 Task: For heading Arial Rounded MT Bold with Underline.  font size for heading26,  'Change the font style of data to'Browallia New.  and font size to 18,  Change the alignment of both headline & data to Align middle & Align Text left.  In the sheet  ExpTracker analysisbook
Action: Mouse moved to (130, 126)
Screenshot: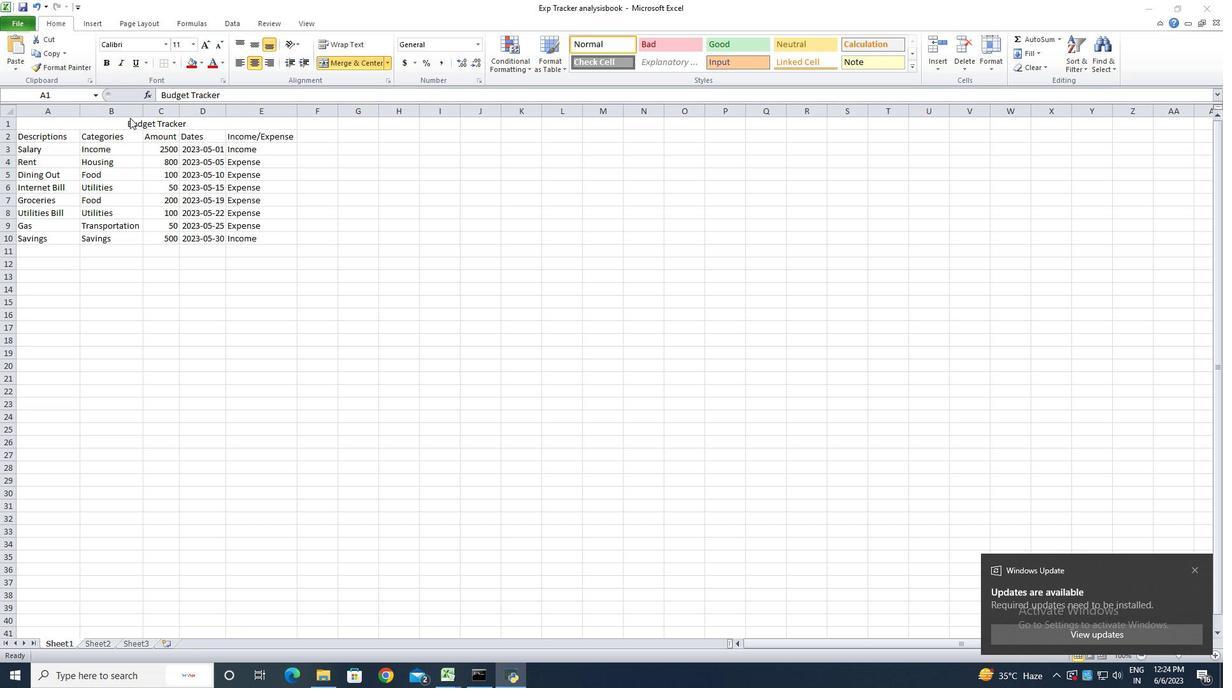 
Action: Mouse pressed left at (130, 126)
Screenshot: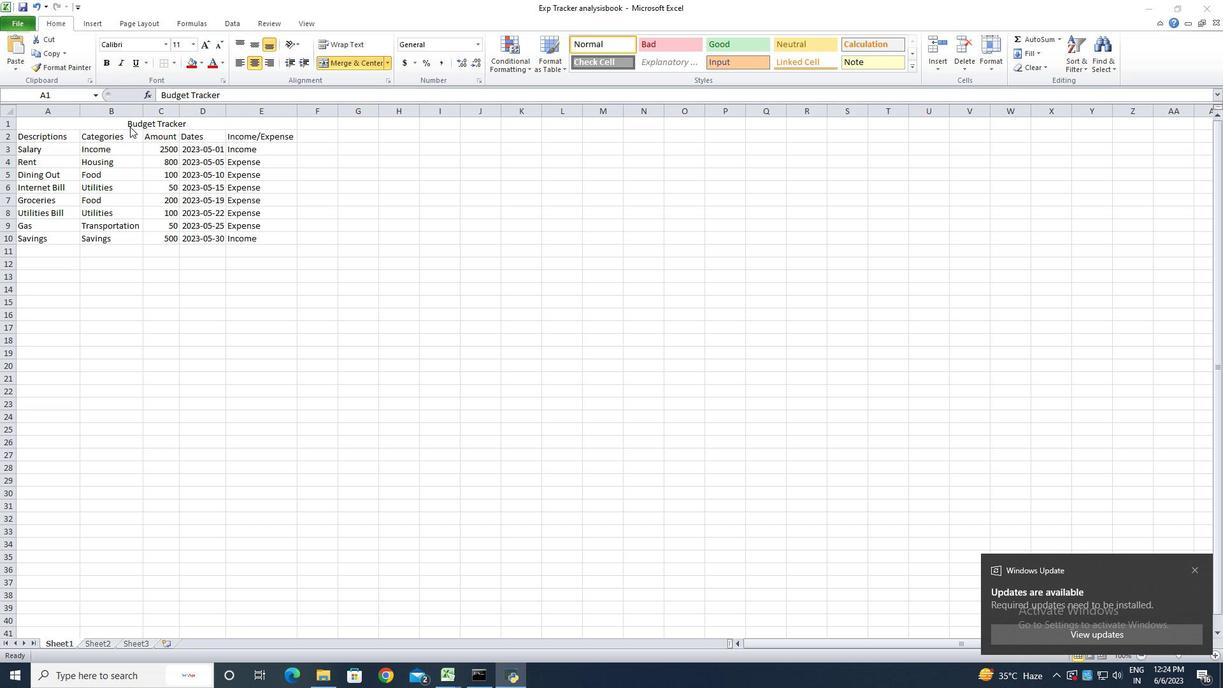 
Action: Mouse moved to (165, 42)
Screenshot: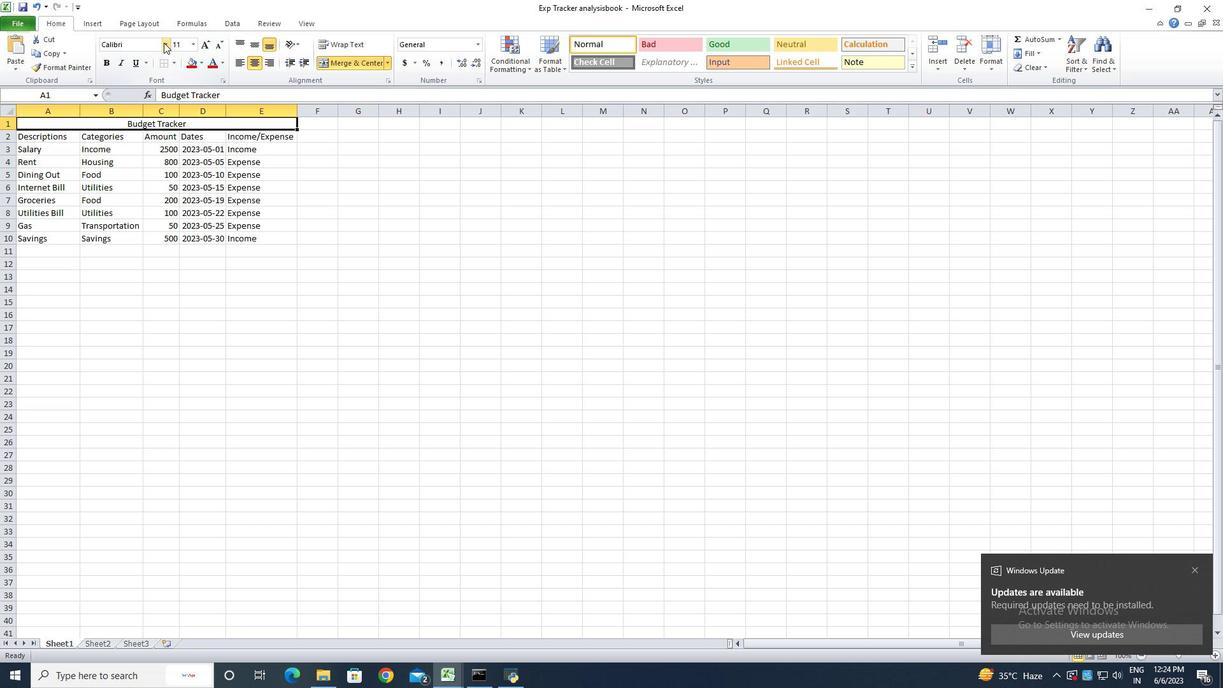 
Action: Mouse pressed left at (165, 42)
Screenshot: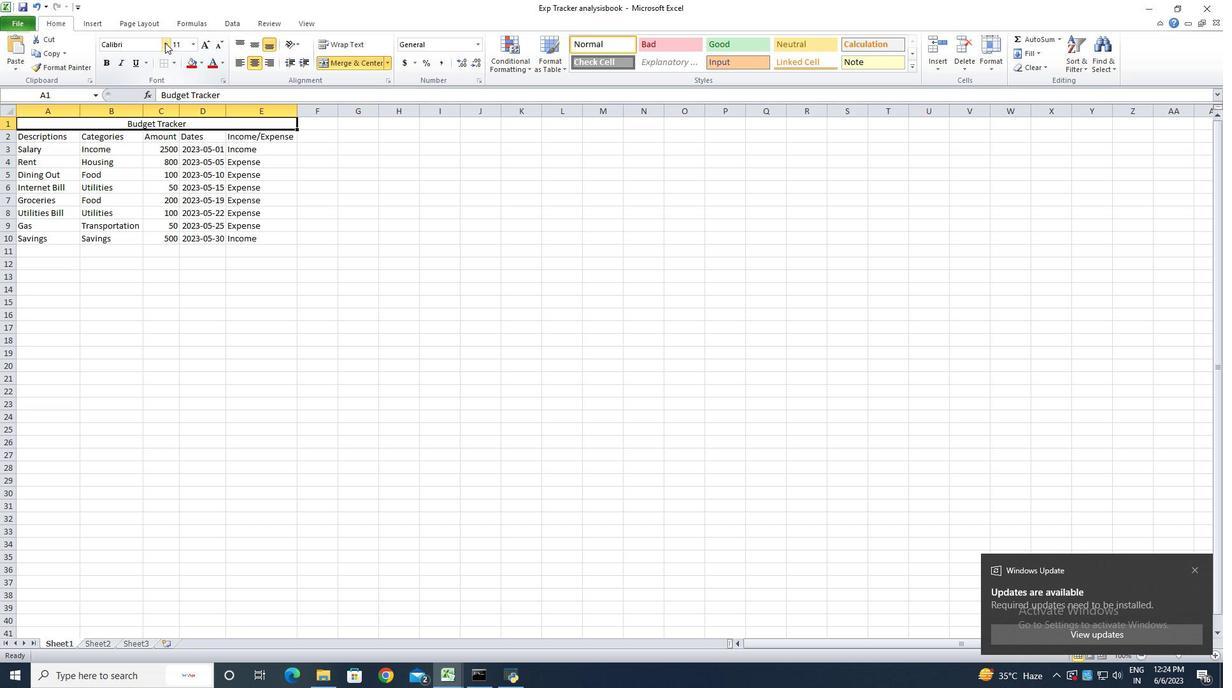 
Action: Mouse moved to (184, 189)
Screenshot: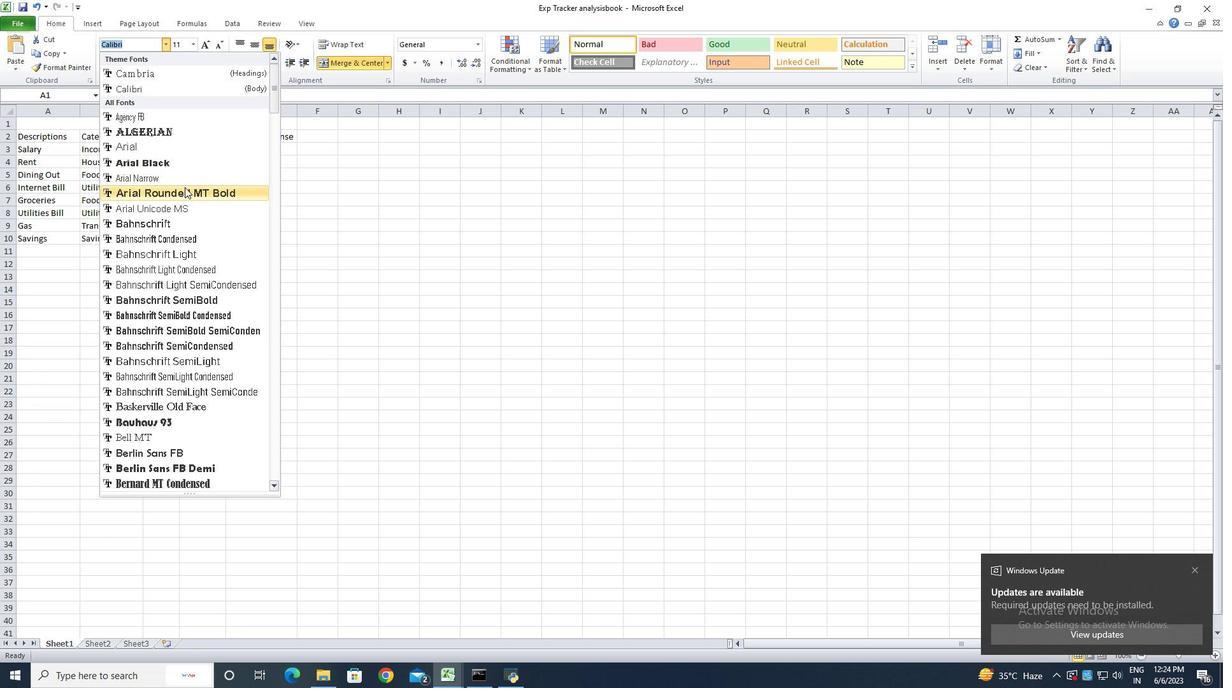 
Action: Mouse pressed left at (184, 189)
Screenshot: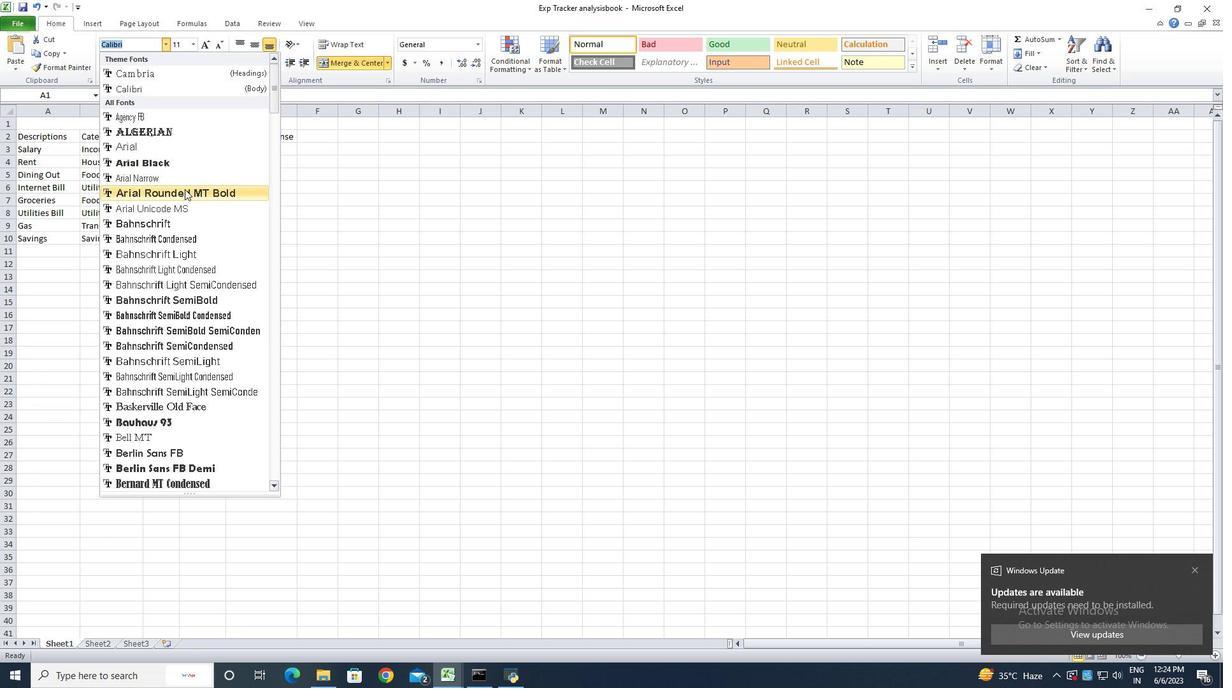 
Action: Mouse moved to (138, 65)
Screenshot: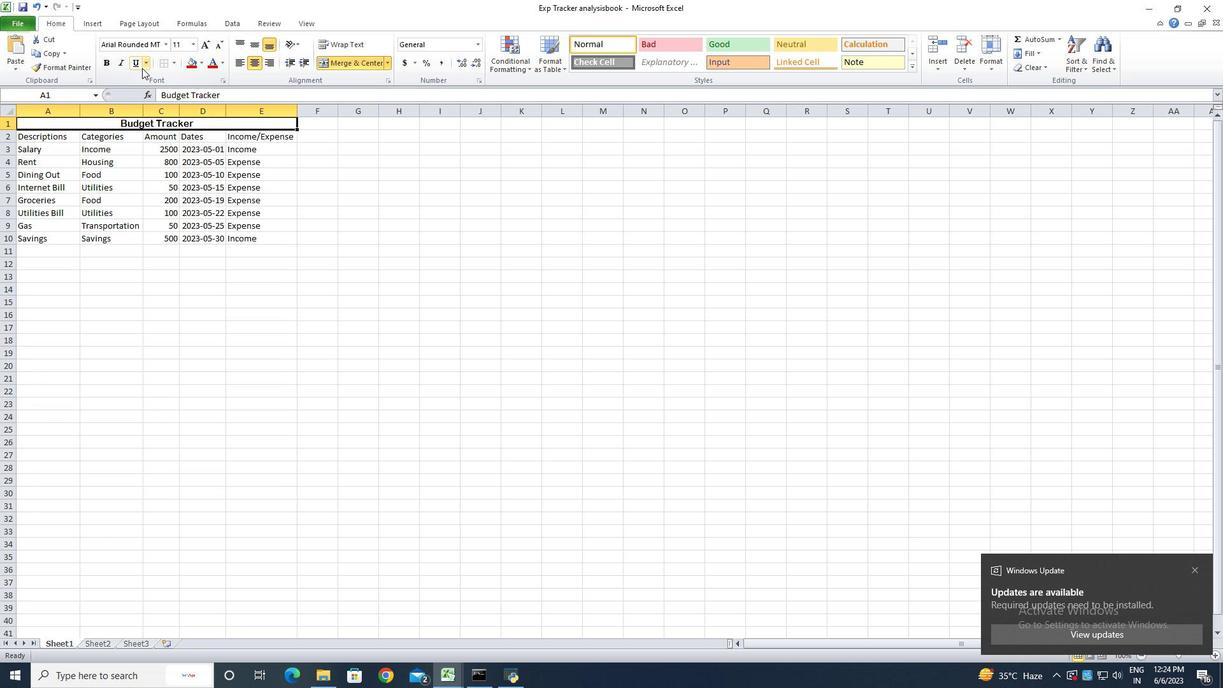 
Action: Mouse pressed left at (138, 65)
Screenshot: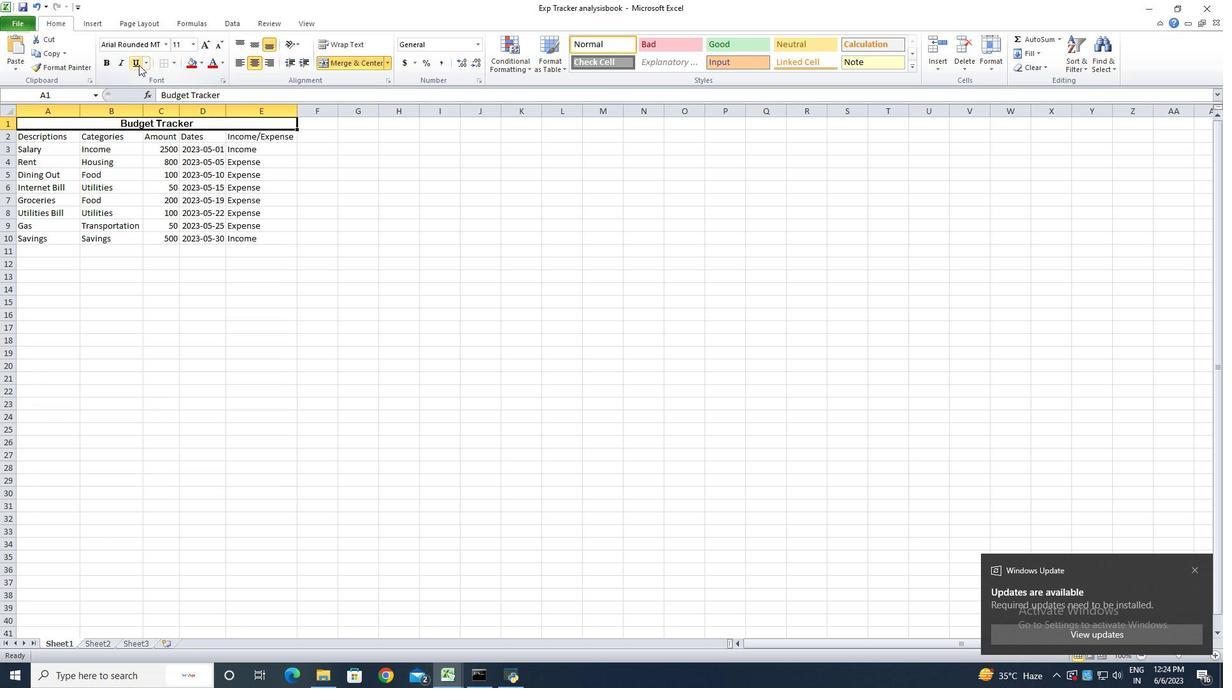 
Action: Mouse moved to (208, 46)
Screenshot: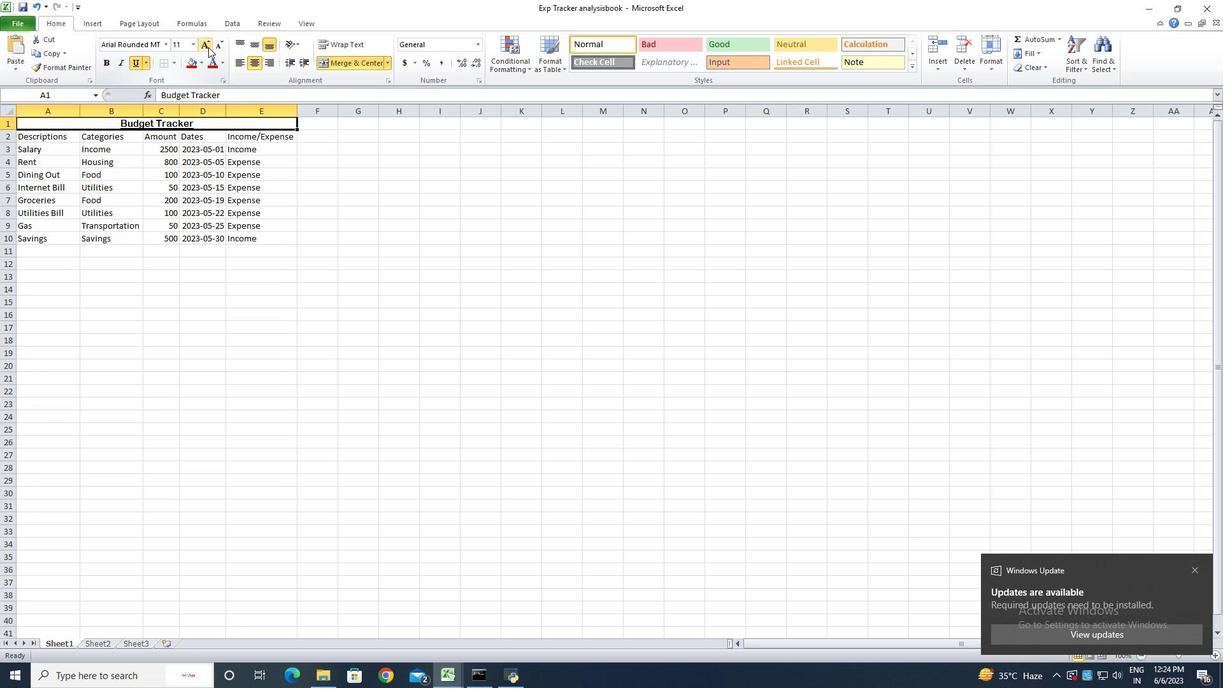 
Action: Mouse pressed left at (208, 46)
Screenshot: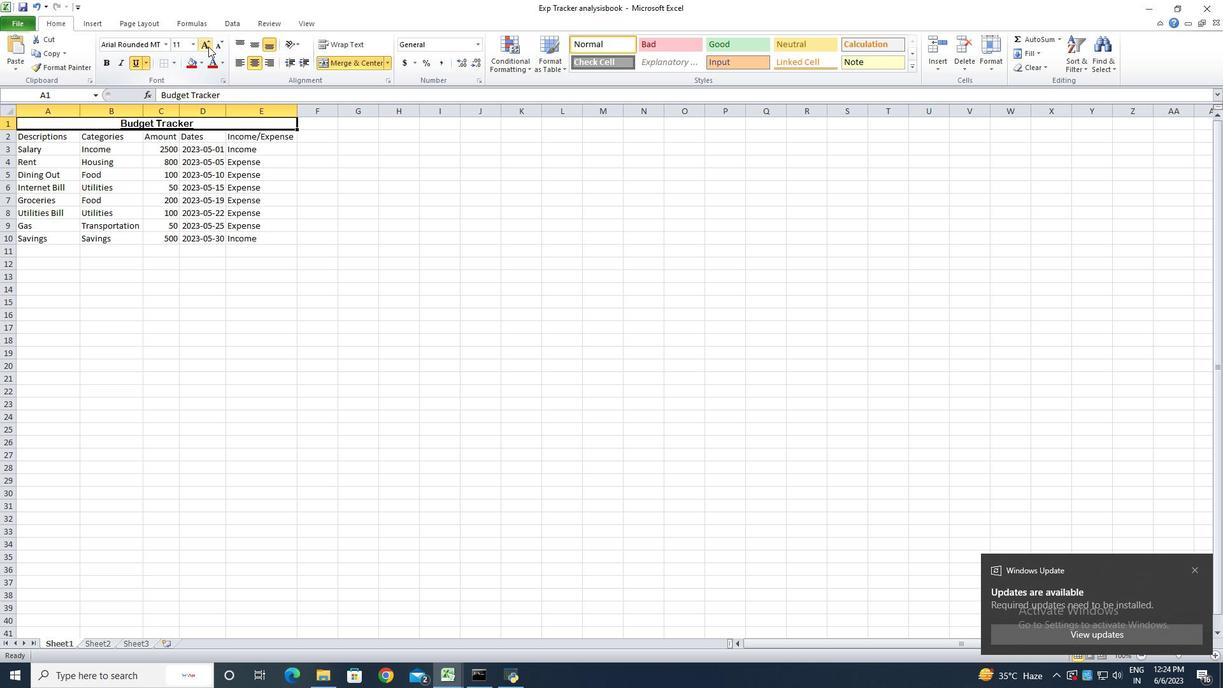 
Action: Mouse pressed left at (208, 46)
Screenshot: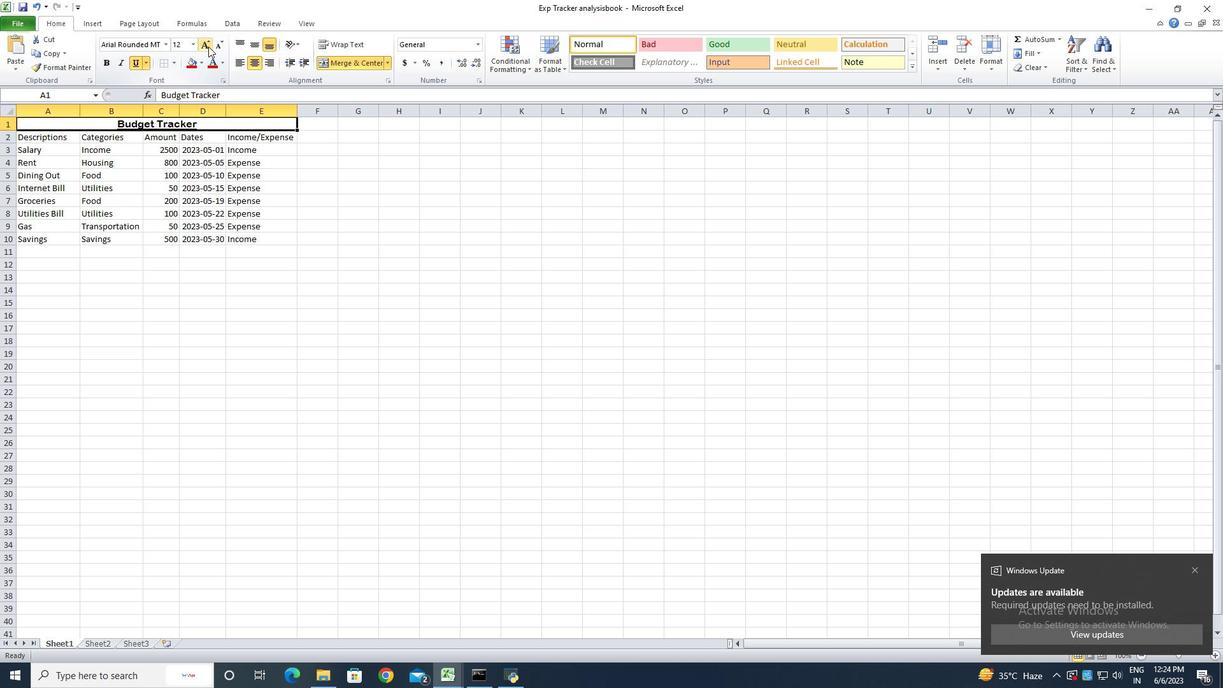 
Action: Mouse pressed left at (208, 46)
Screenshot: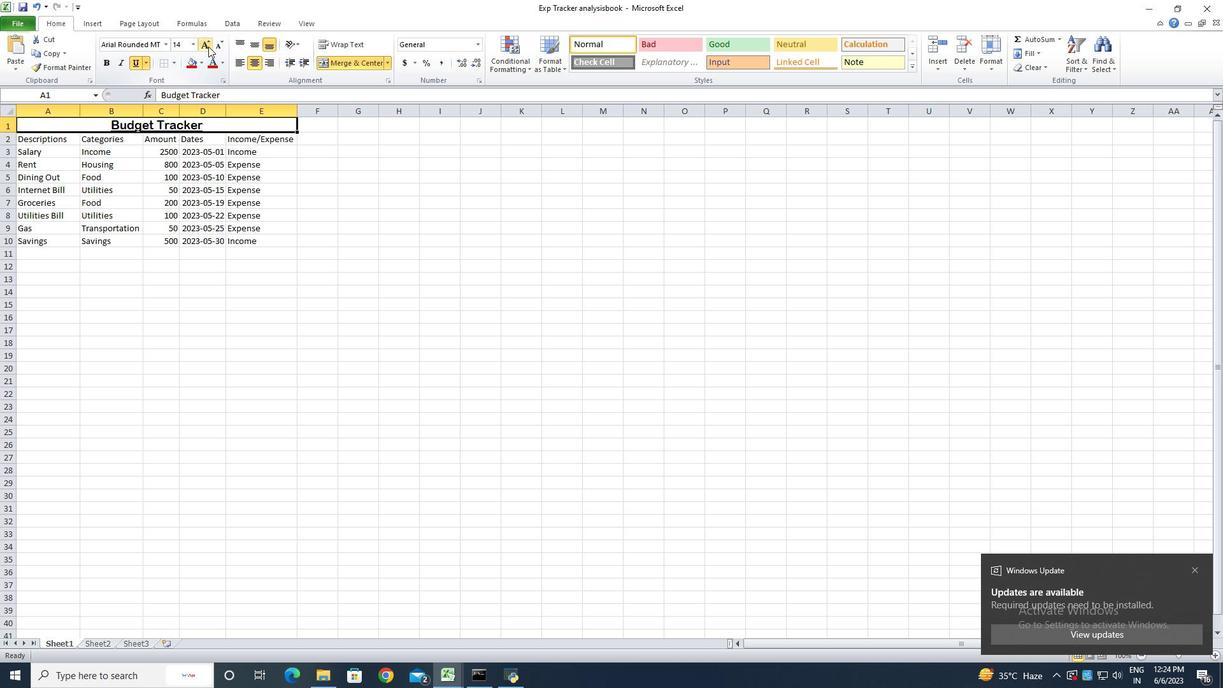 
Action: Mouse pressed left at (208, 46)
Screenshot: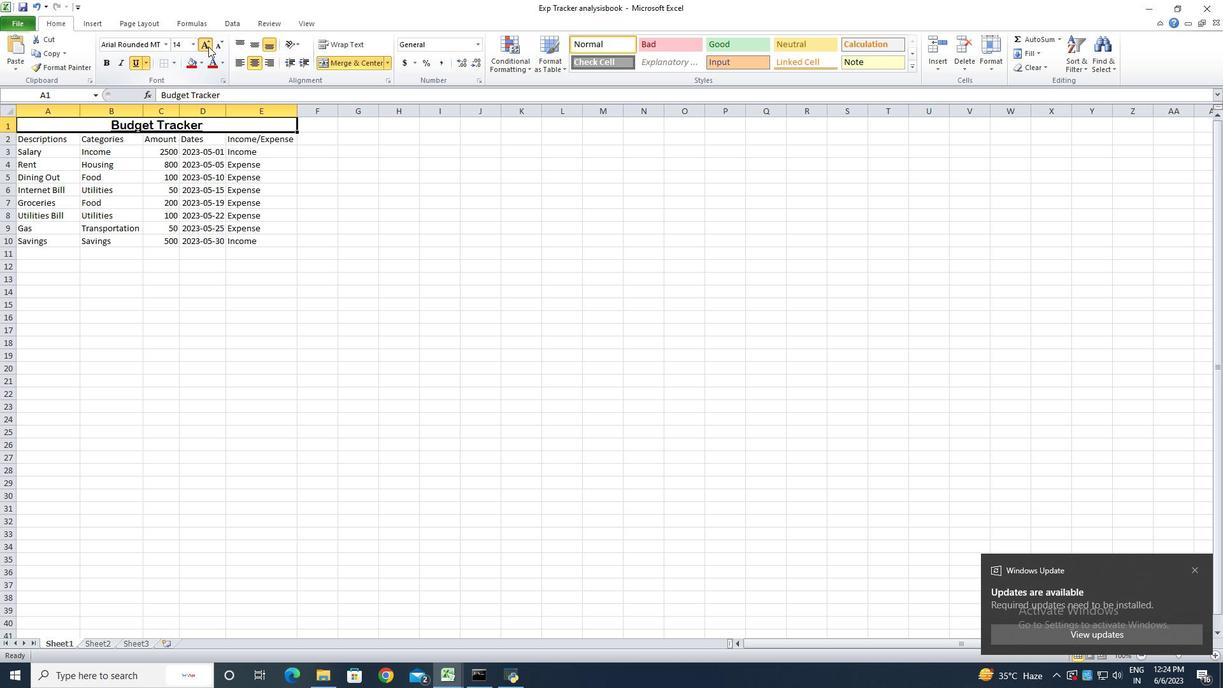 
Action: Mouse pressed left at (208, 46)
Screenshot: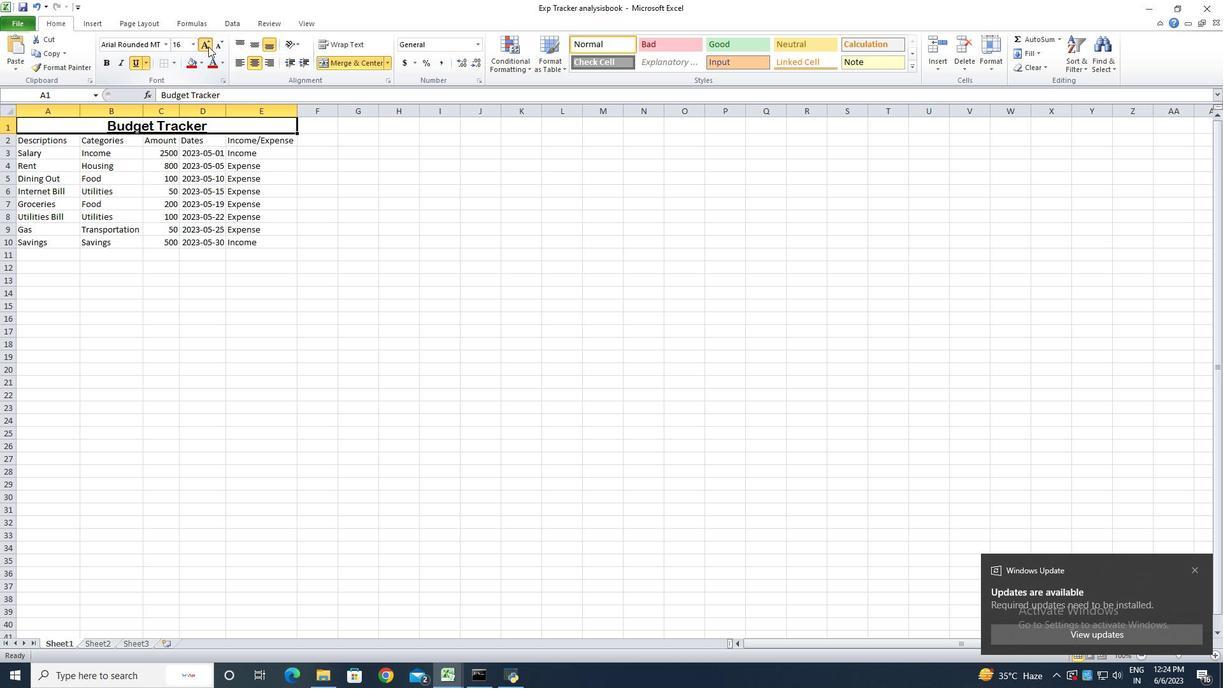 
Action: Mouse pressed left at (208, 46)
Screenshot: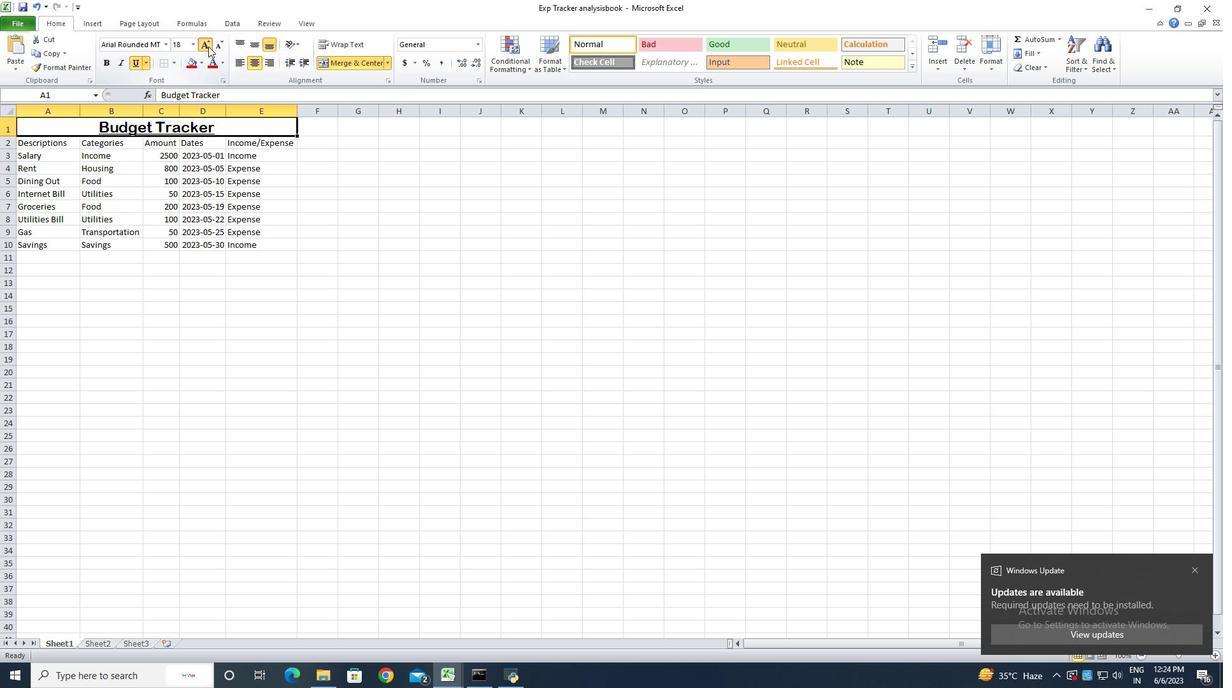 
Action: Mouse pressed left at (208, 46)
Screenshot: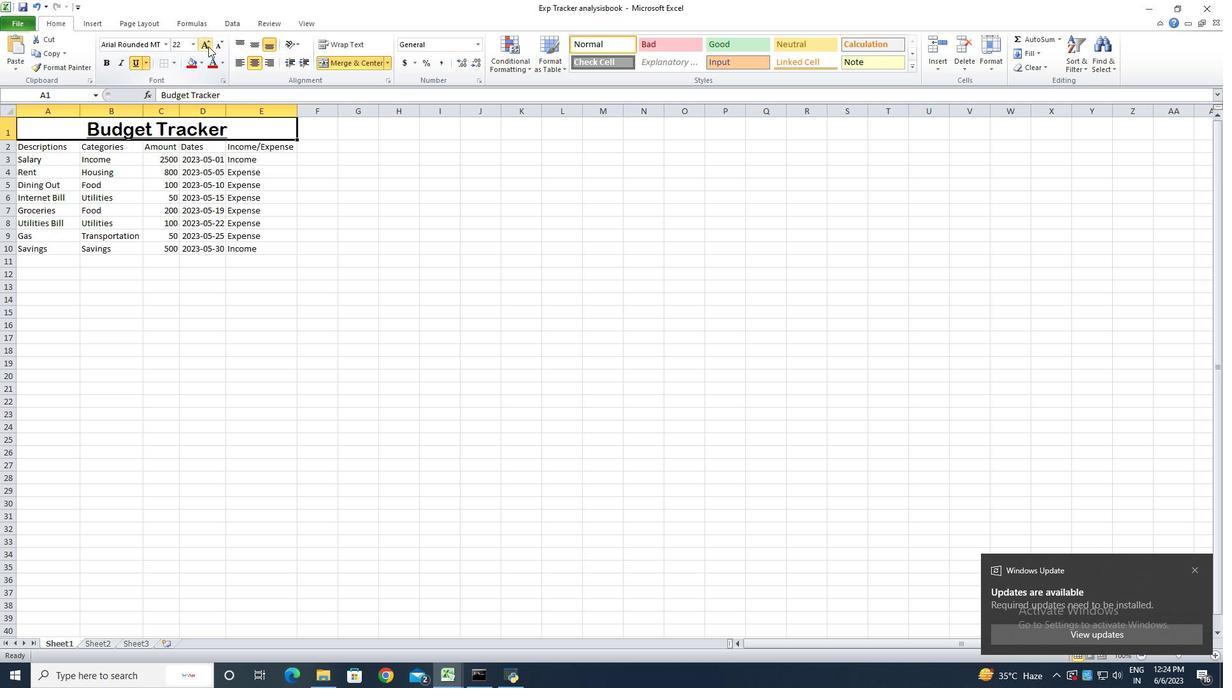 
Action: Mouse pressed left at (208, 46)
Screenshot: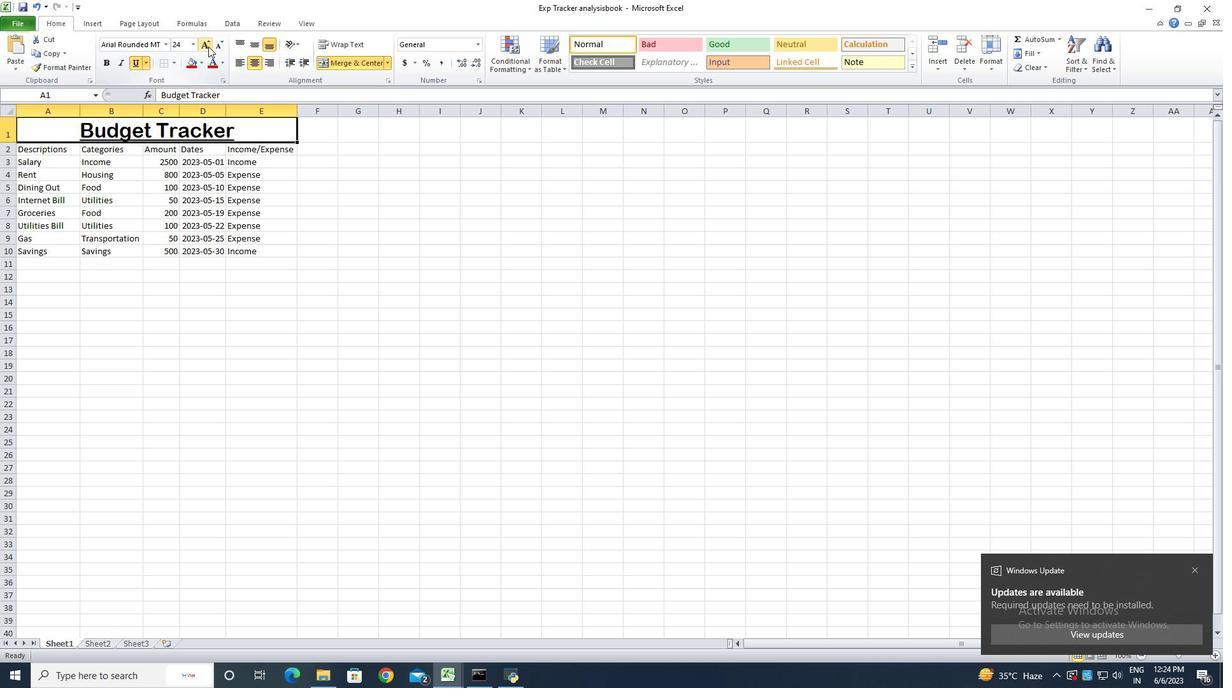 
Action: Mouse moved to (45, 152)
Screenshot: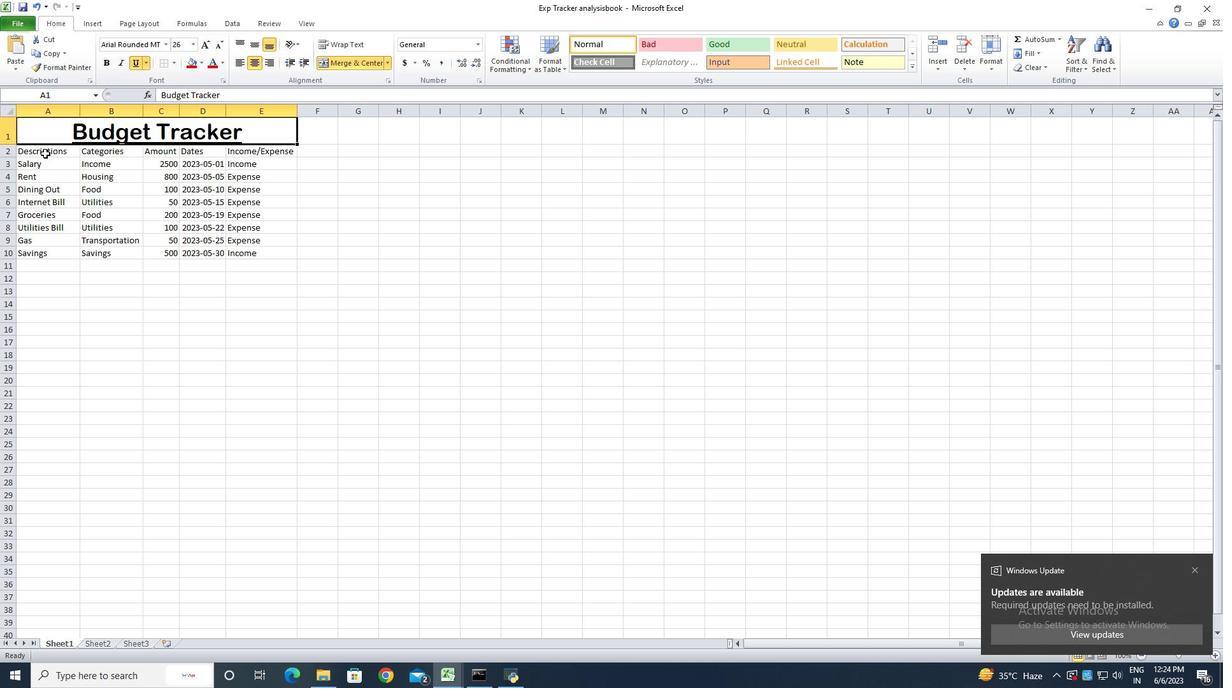 
Action: Mouse pressed left at (45, 152)
Screenshot: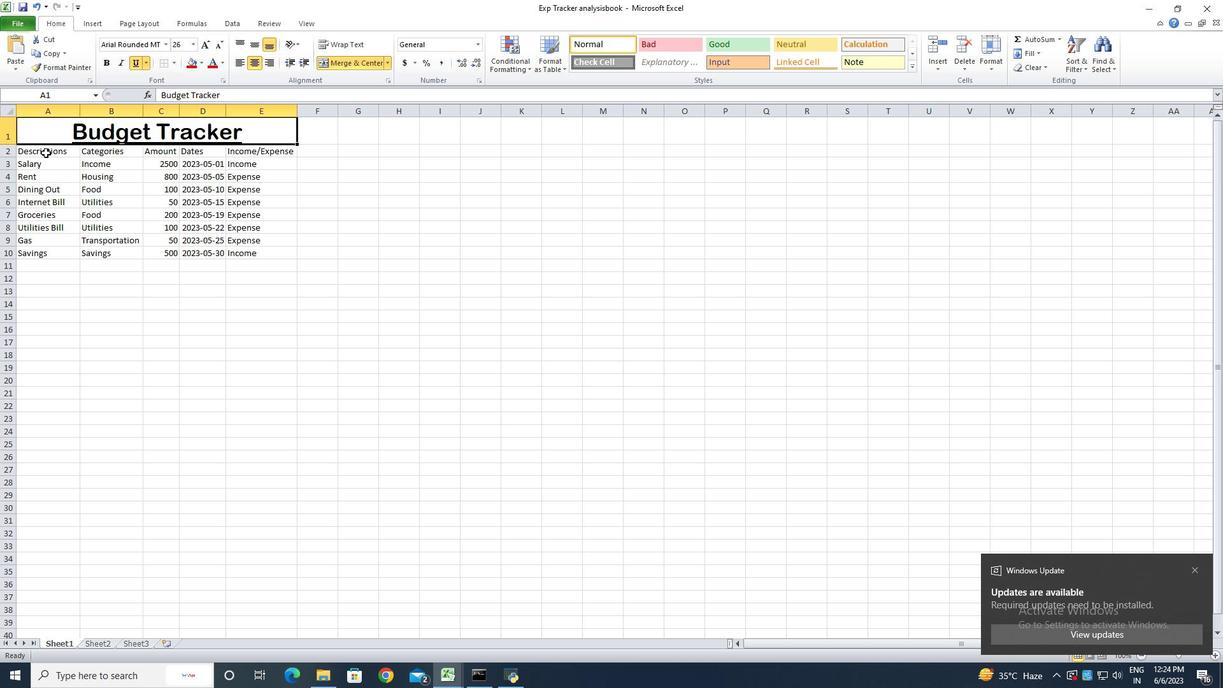 
Action: Mouse moved to (165, 45)
Screenshot: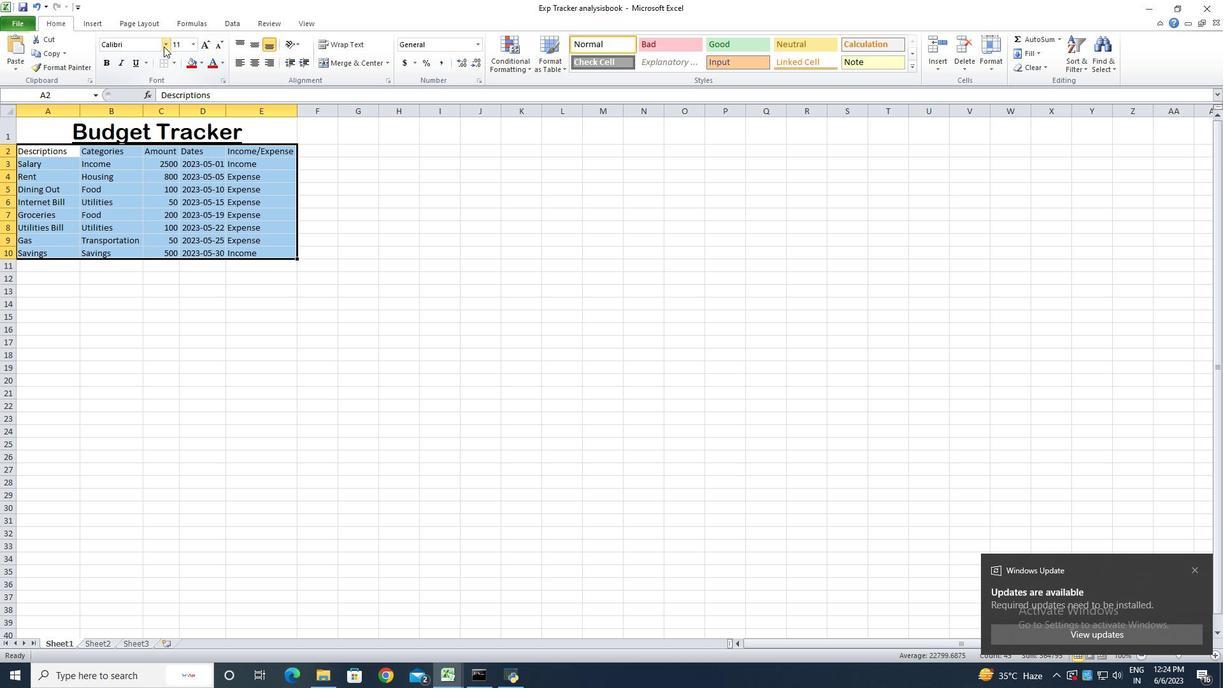 
Action: Mouse pressed left at (165, 45)
Screenshot: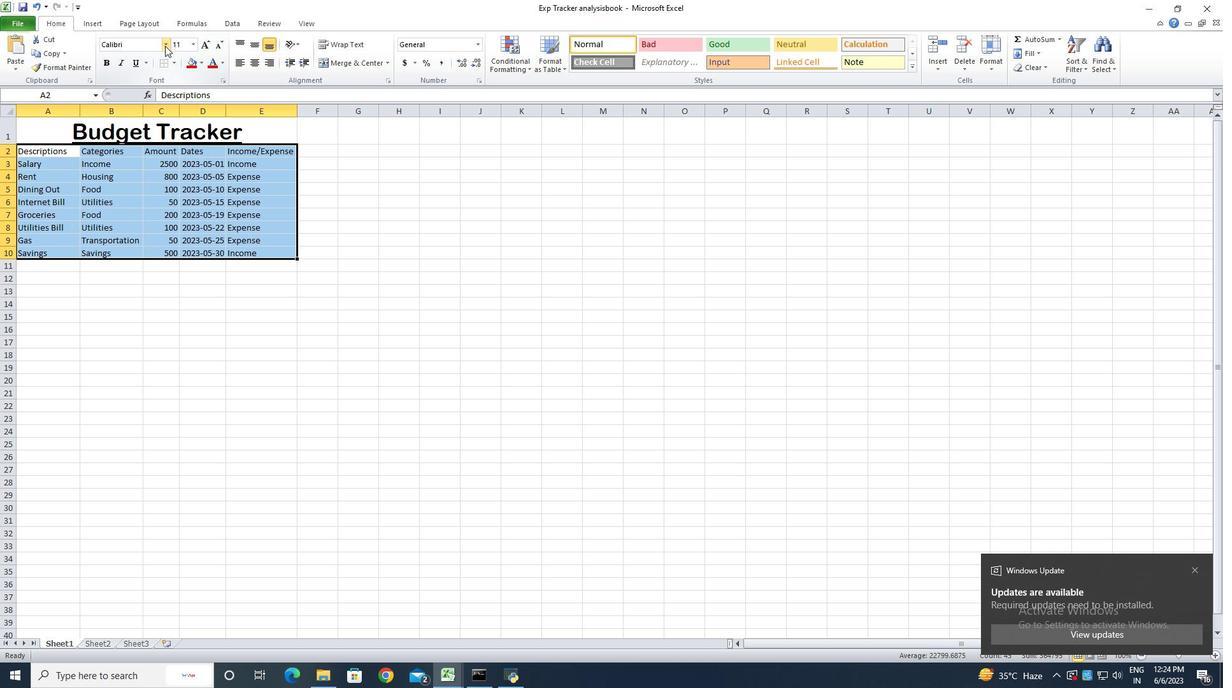 
Action: Key pressed <Key.shift>Browallia<Key.space><Key.shift><Key.shift><Key.shift><Key.shift><Key.shift>New<Key.enter>
Screenshot: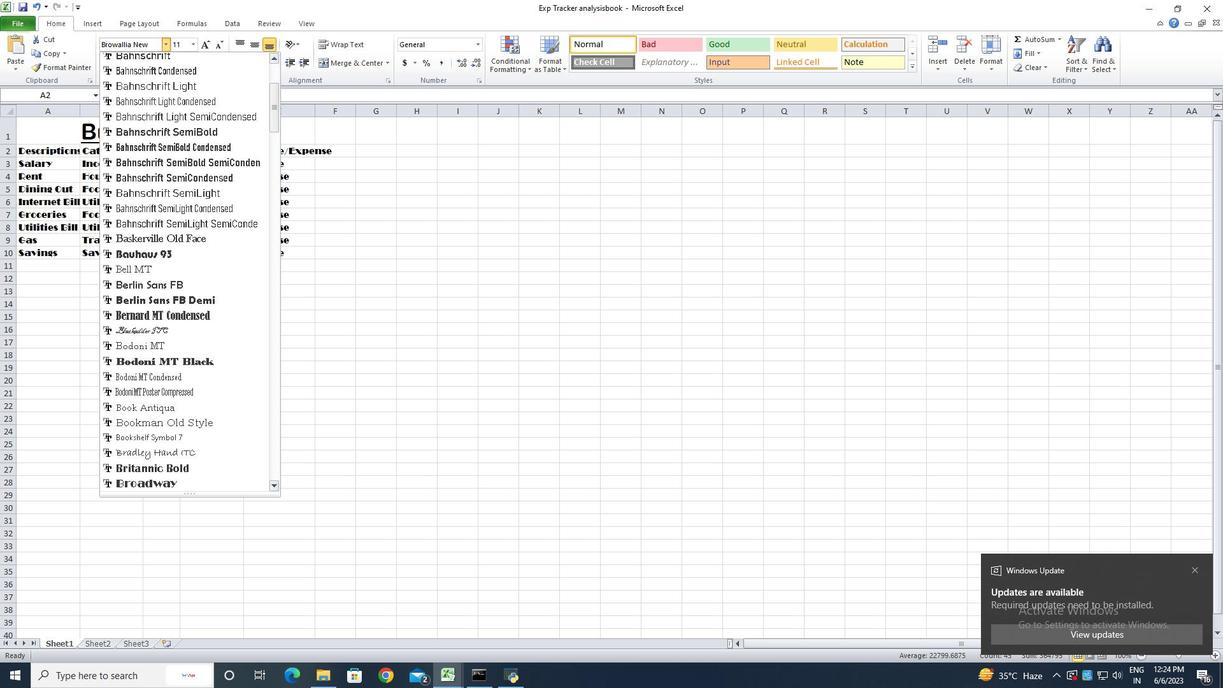 
Action: Mouse moved to (205, 43)
Screenshot: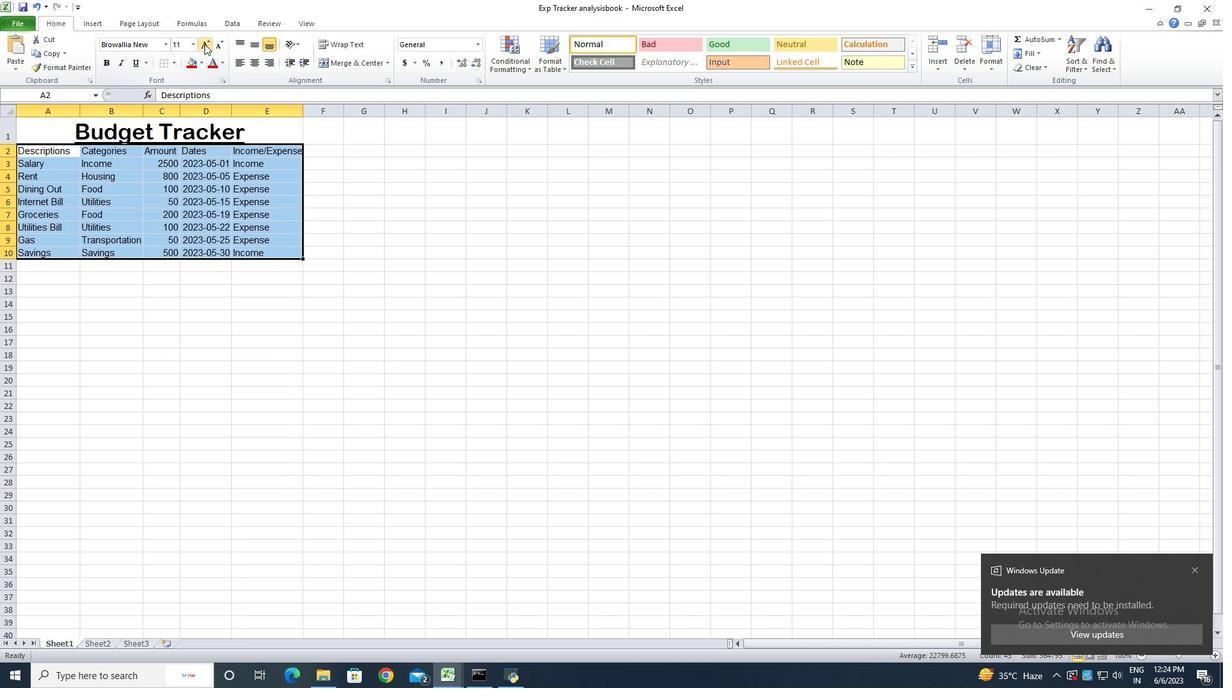 
Action: Mouse pressed left at (205, 43)
Screenshot: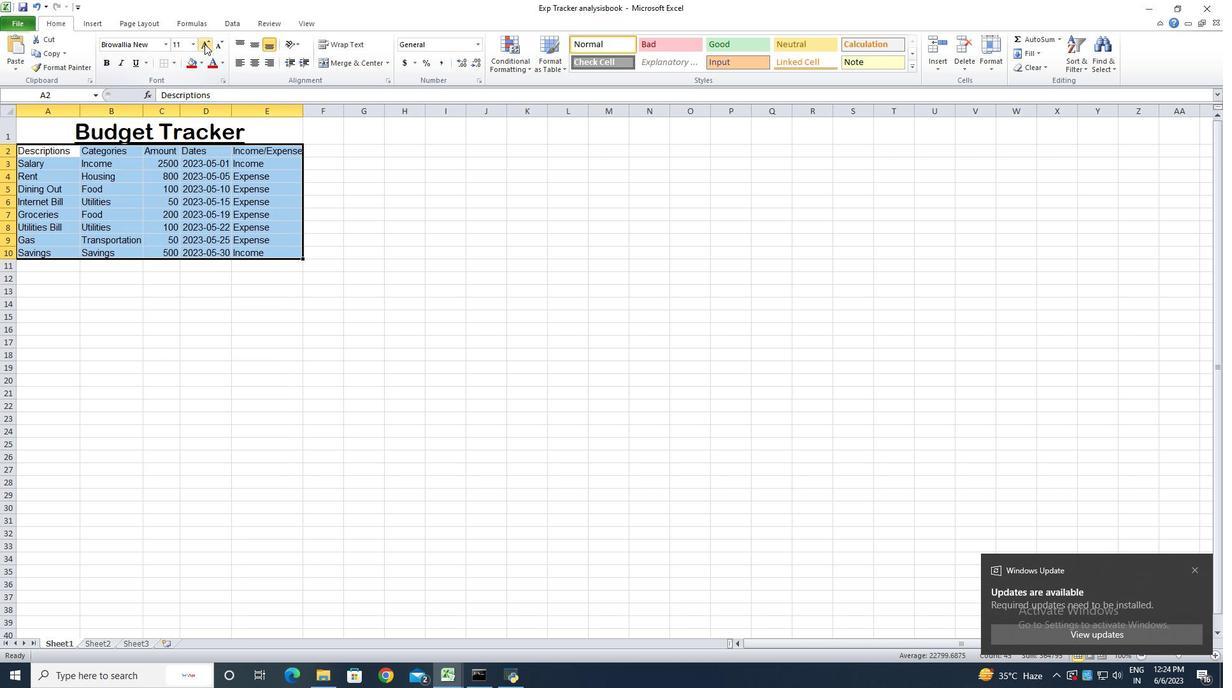 
Action: Mouse pressed left at (205, 43)
Screenshot: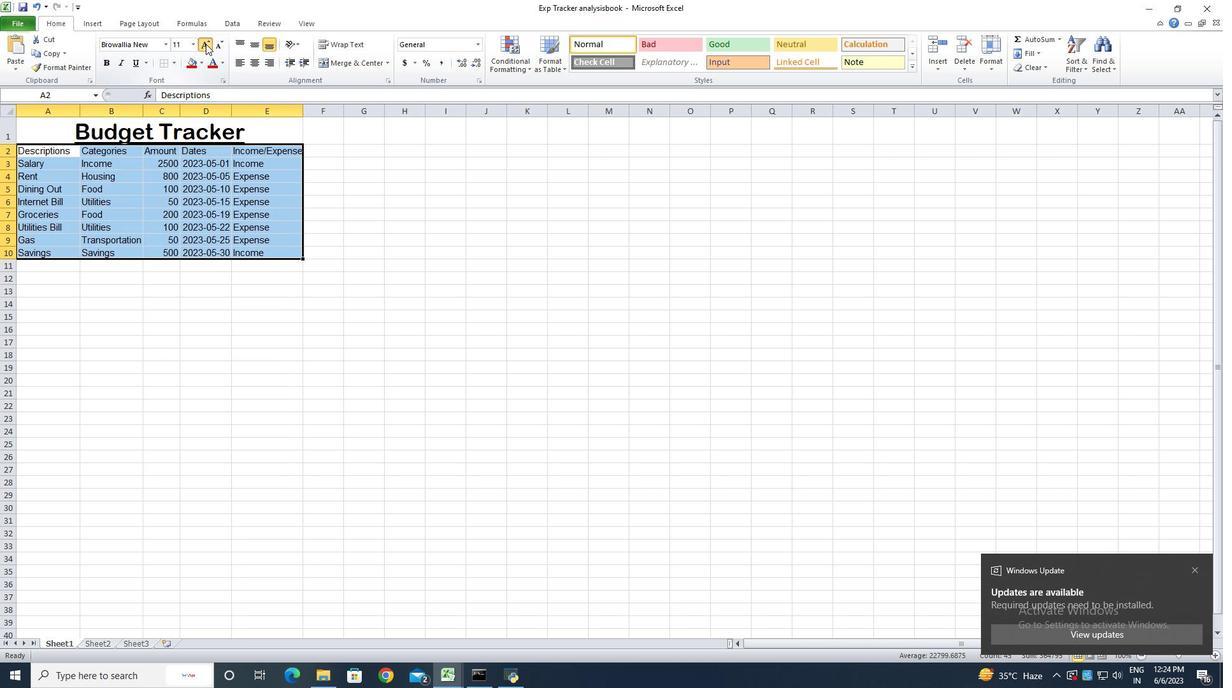
Action: Mouse pressed left at (205, 43)
Screenshot: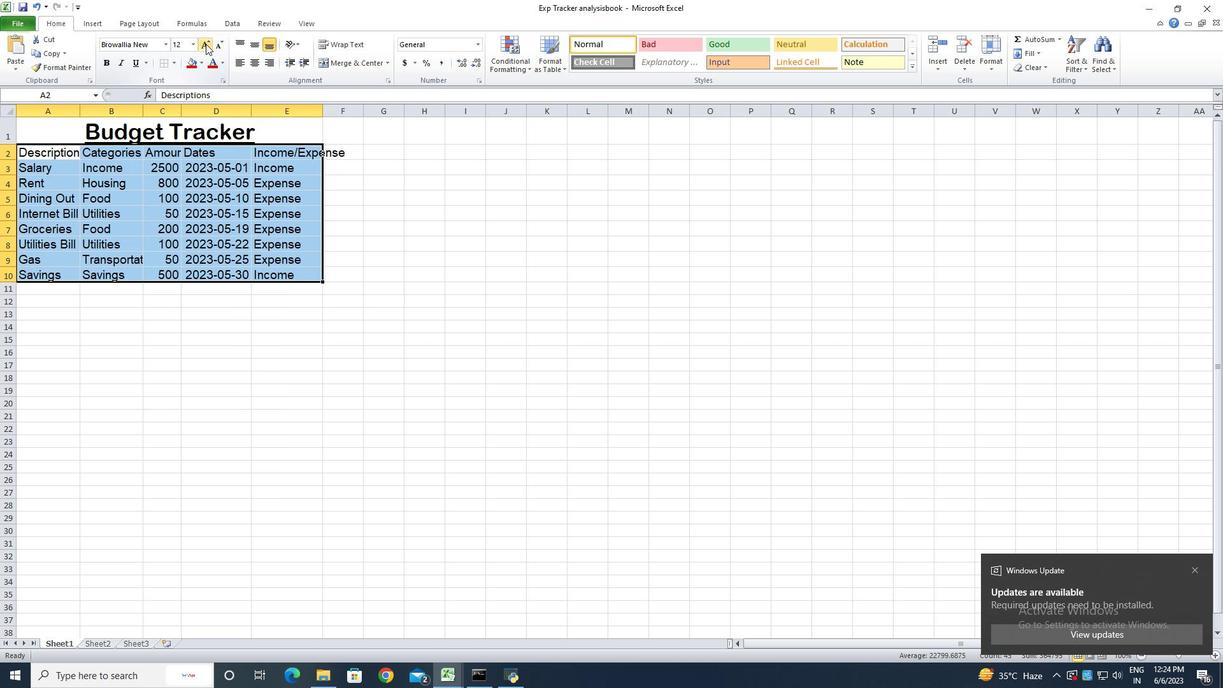 
Action: Mouse pressed left at (205, 43)
Screenshot: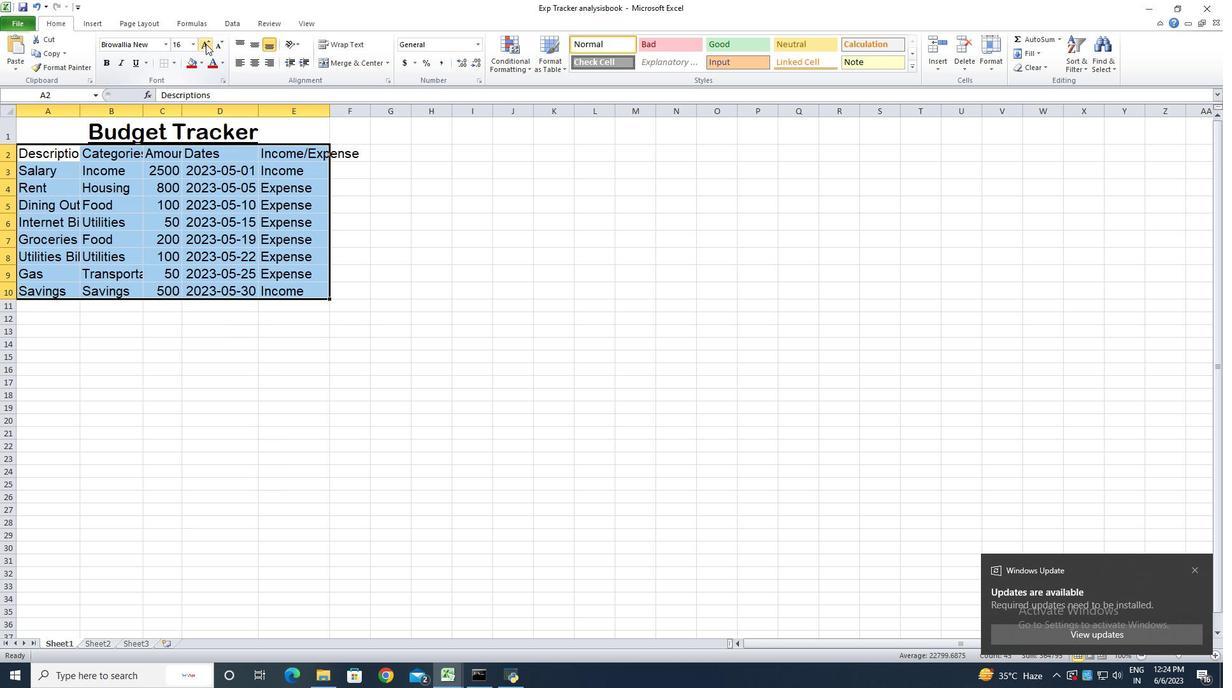 
Action: Mouse moved to (159, 341)
Screenshot: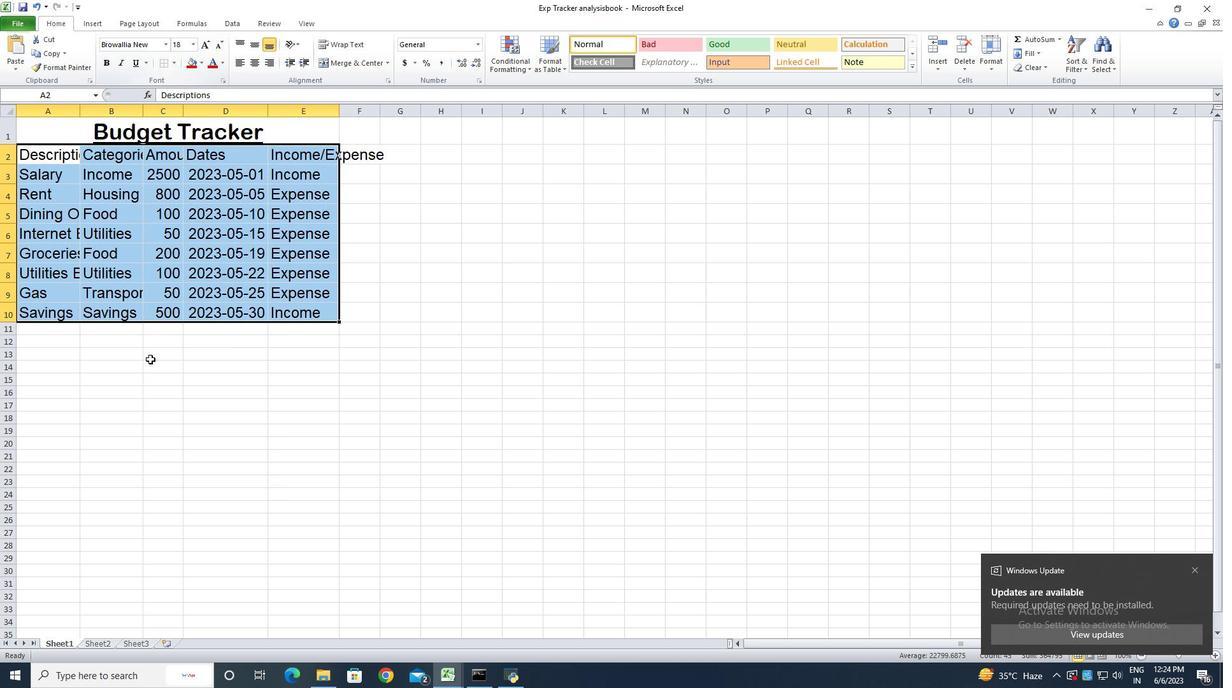 
Action: Mouse pressed left at (159, 341)
Screenshot: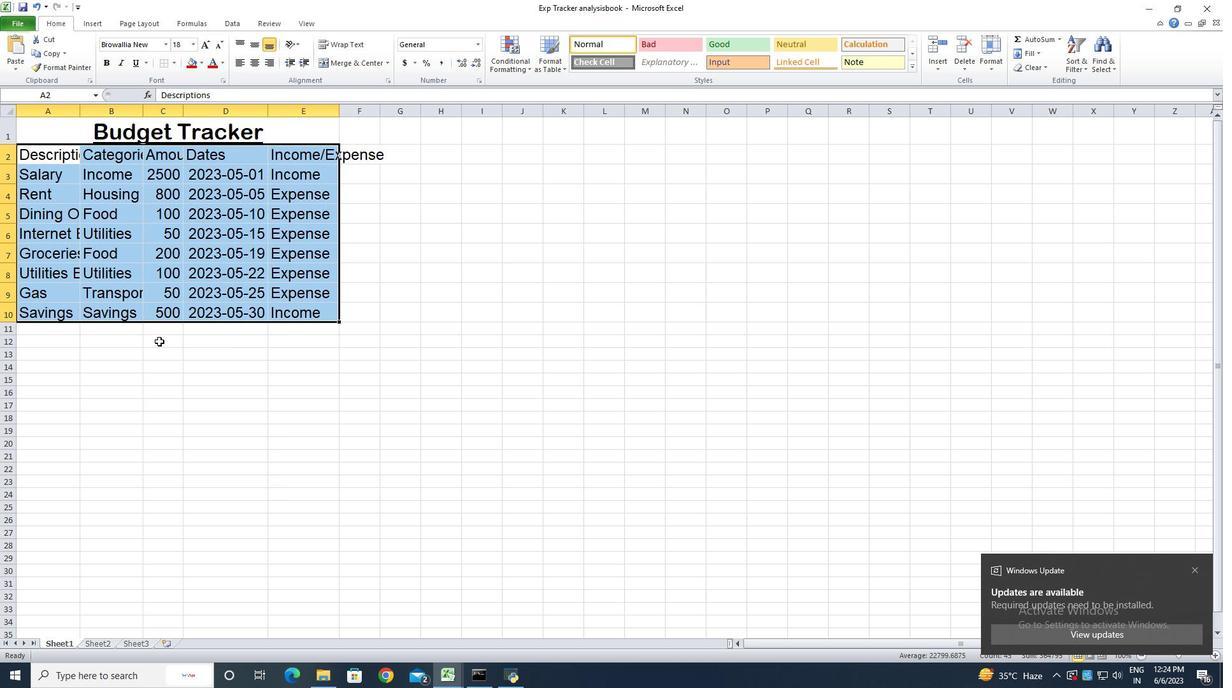 
Action: Mouse moved to (79, 114)
Screenshot: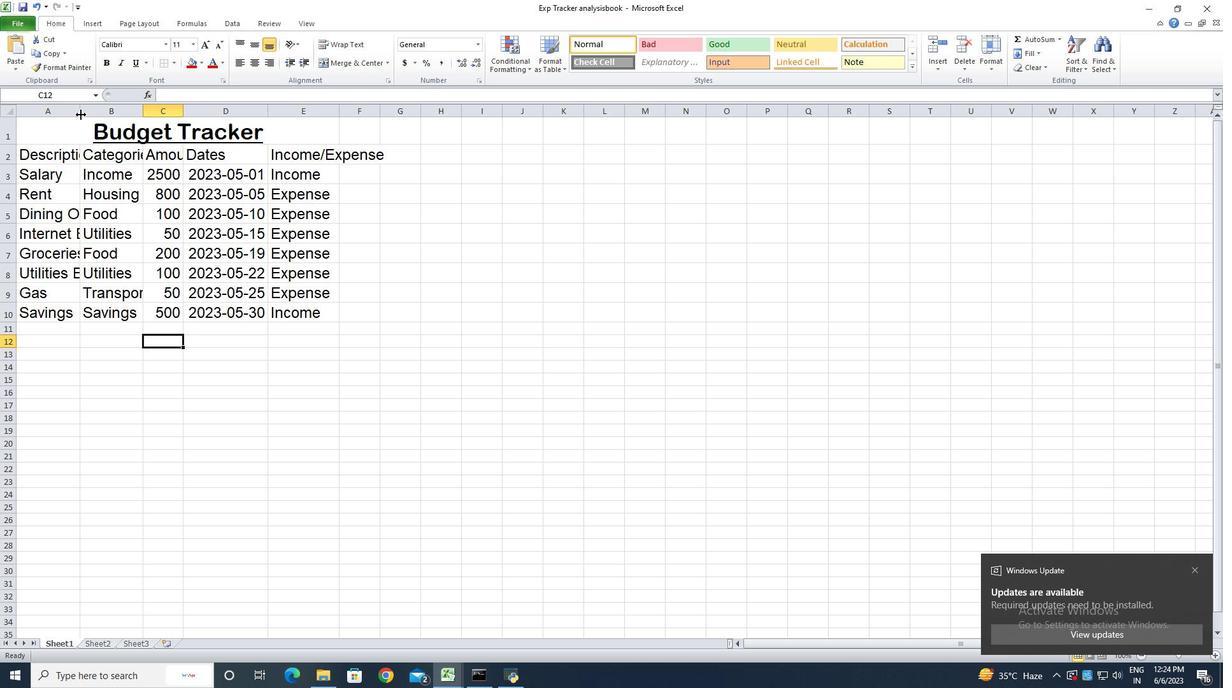 
Action: Mouse pressed left at (79, 114)
Screenshot: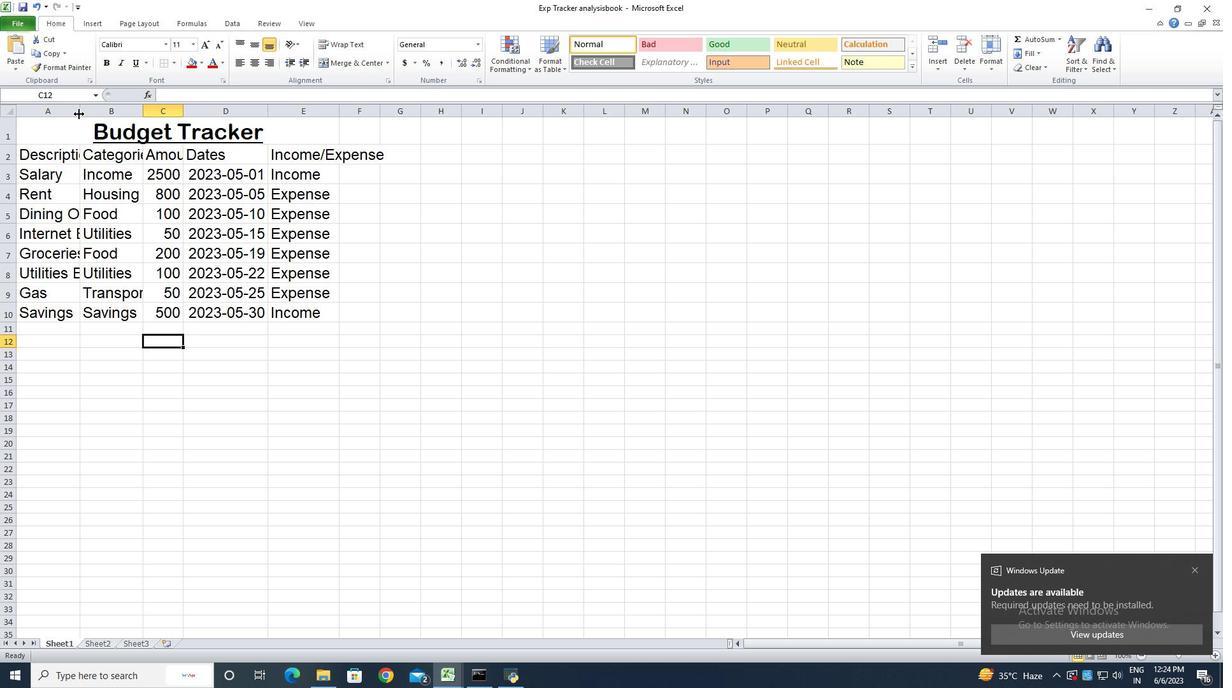 
Action: Mouse pressed left at (79, 114)
Screenshot: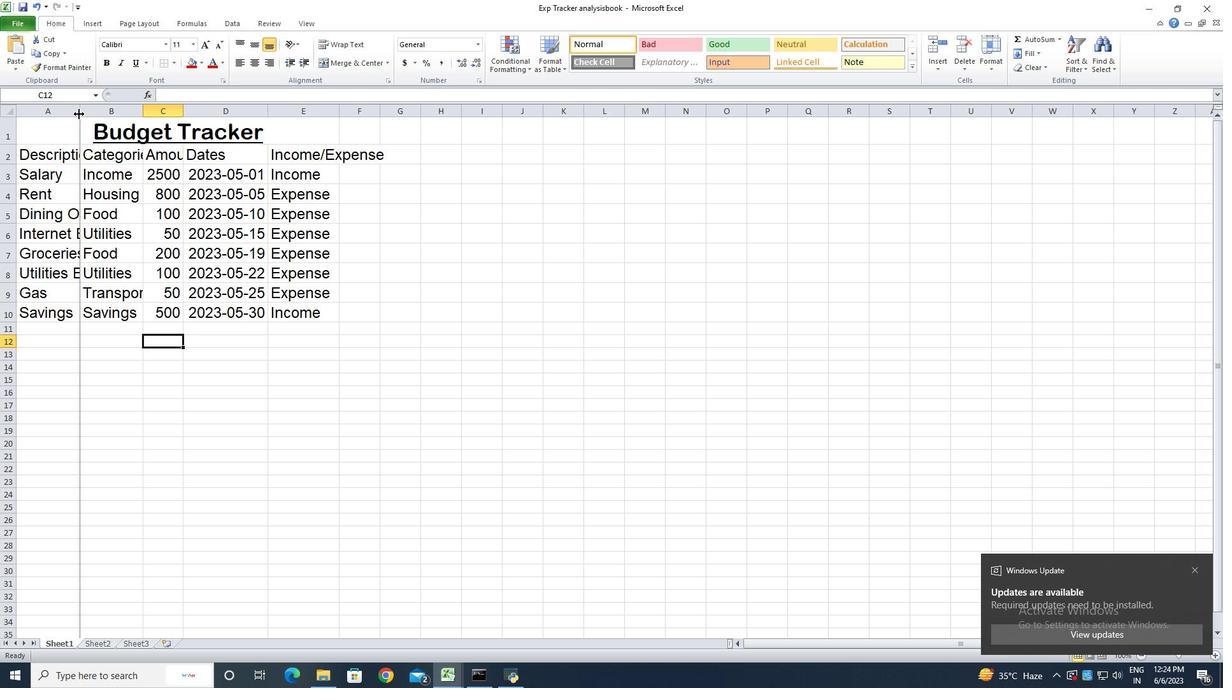 
Action: Mouse moved to (172, 114)
Screenshot: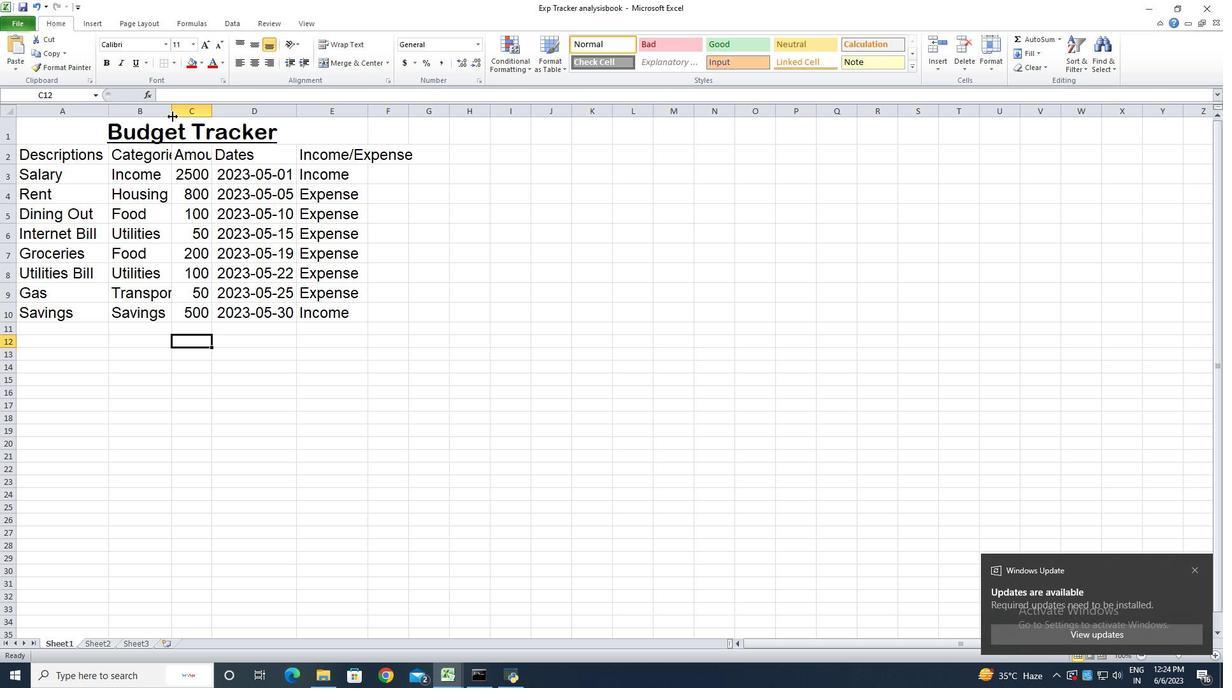 
Action: Mouse pressed left at (172, 114)
Screenshot: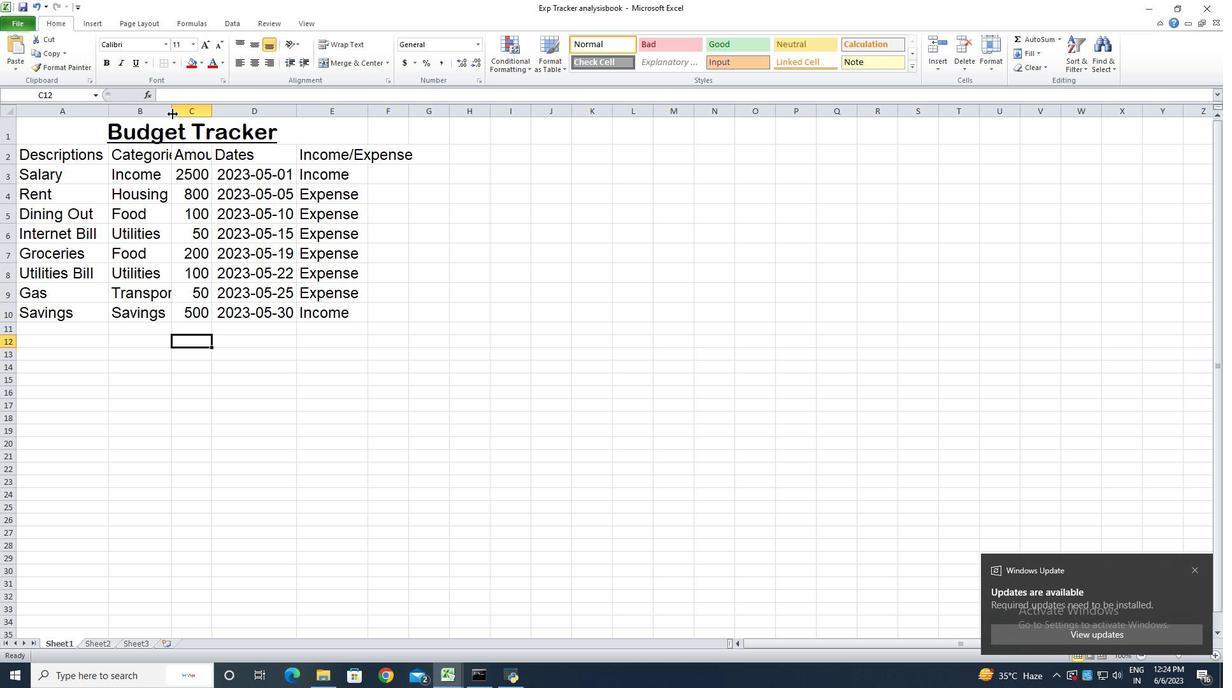 
Action: Mouse pressed left at (172, 114)
Screenshot: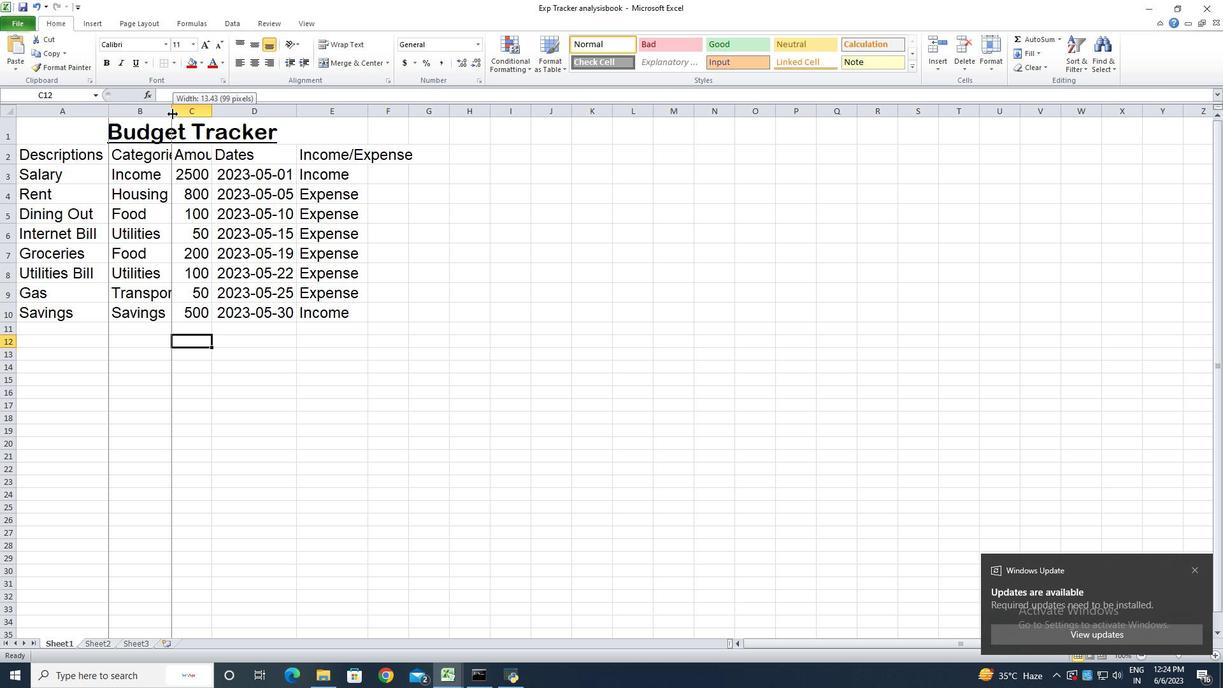 
Action: Mouse moved to (258, 113)
Screenshot: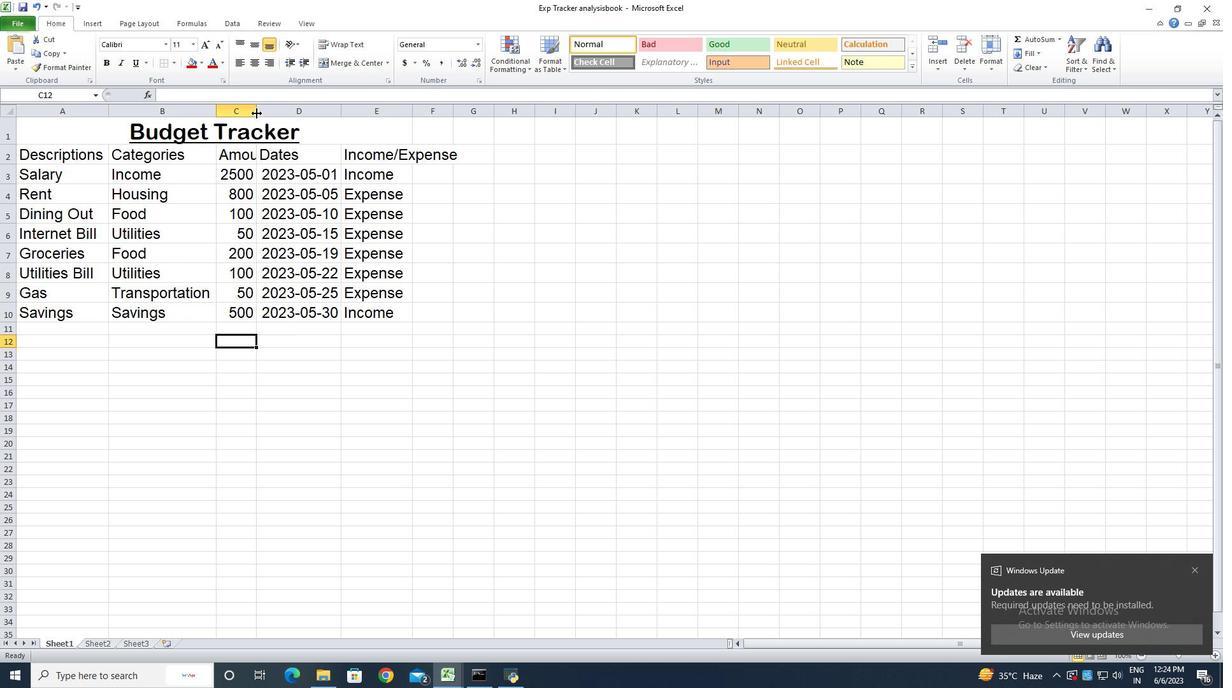 
Action: Mouse pressed left at (258, 113)
Screenshot: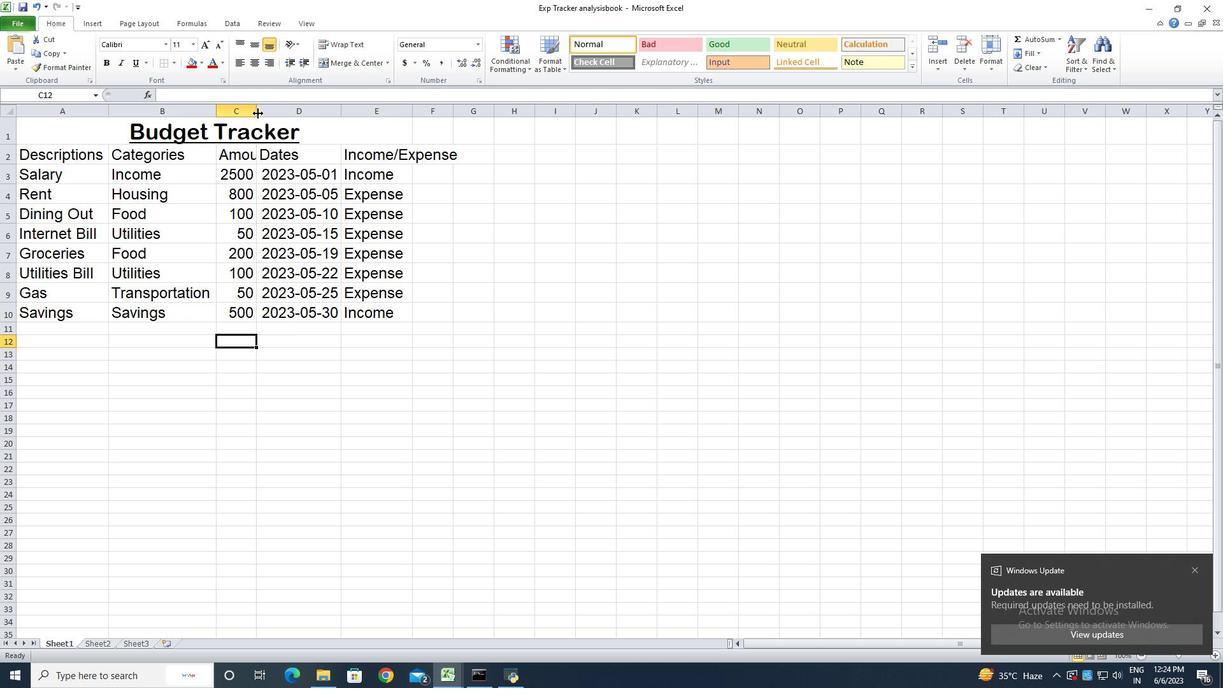 
Action: Mouse pressed left at (258, 113)
Screenshot: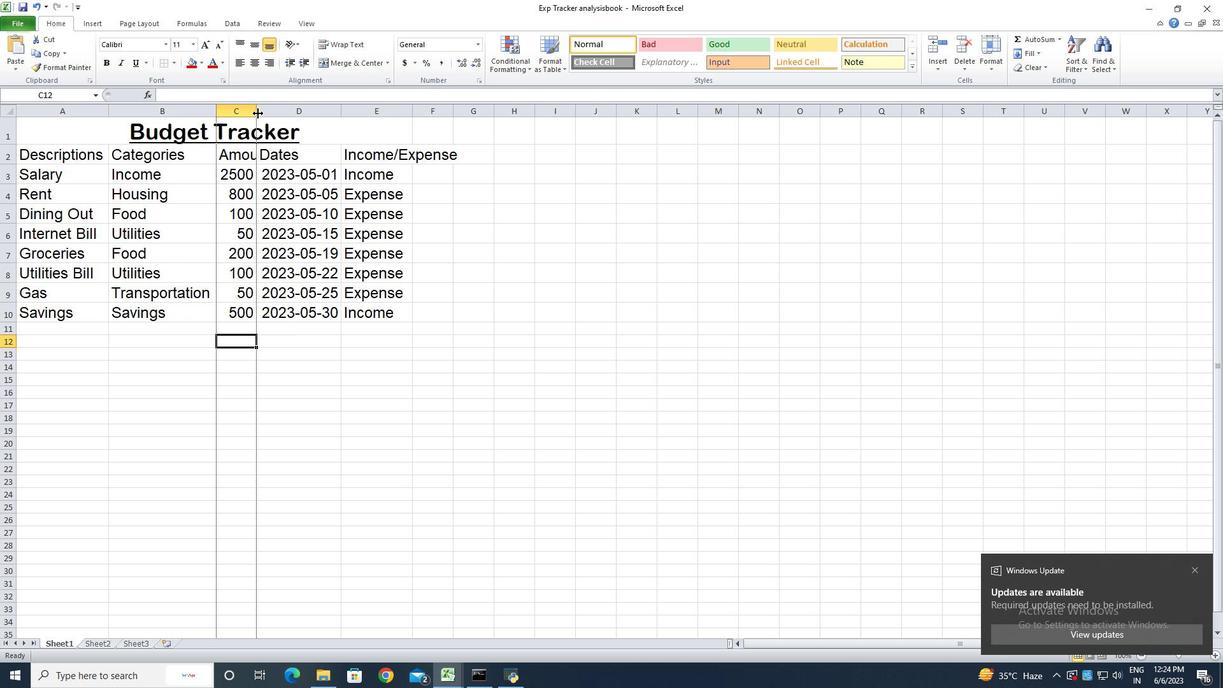 
Action: Mouse moved to (363, 111)
Screenshot: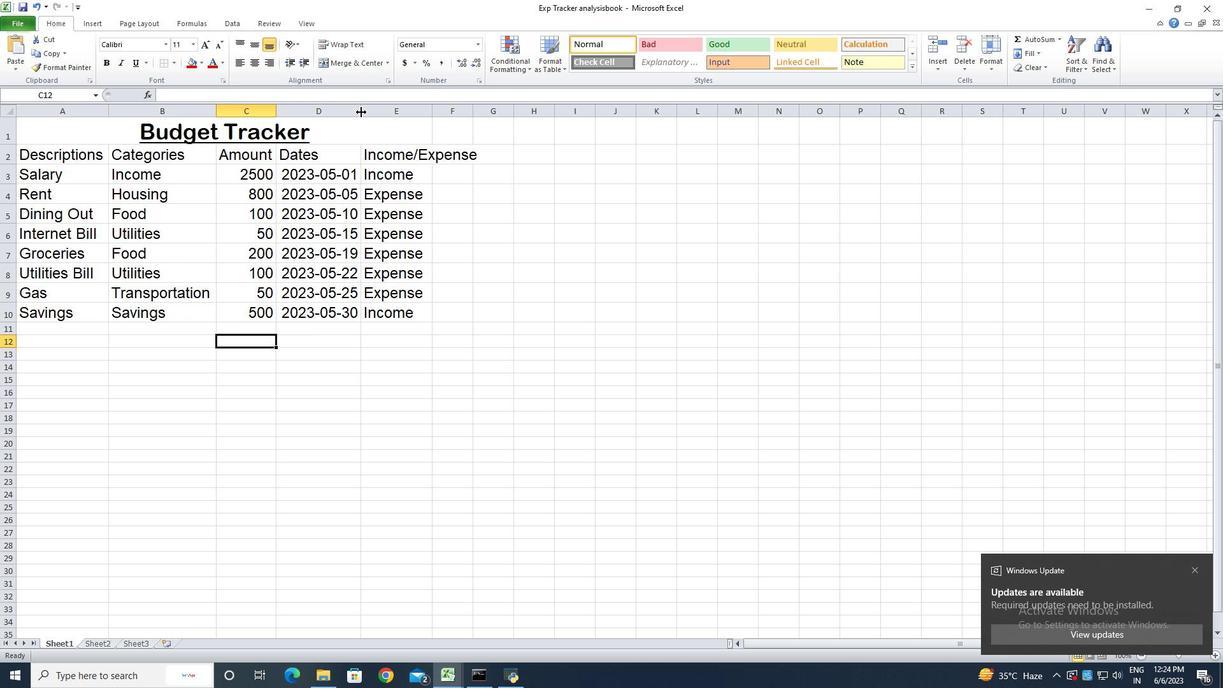 
Action: Mouse pressed left at (363, 111)
Screenshot: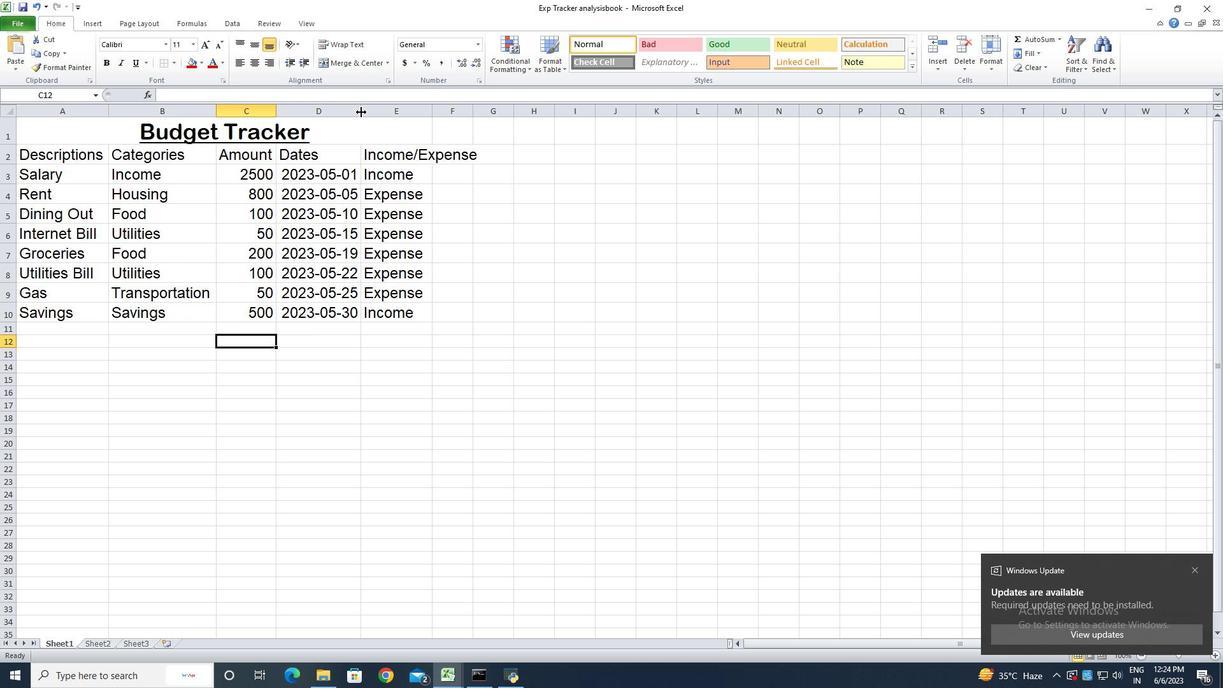 
Action: Mouse pressed left at (363, 111)
Screenshot: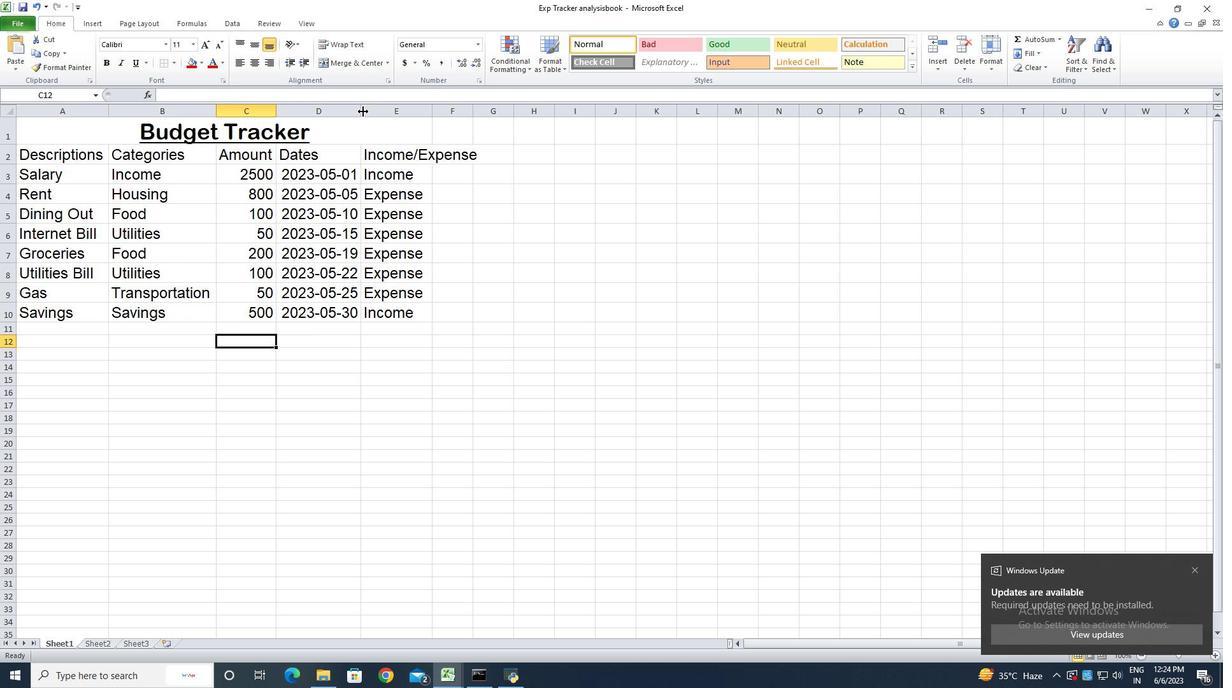 
Action: Mouse moved to (431, 114)
Screenshot: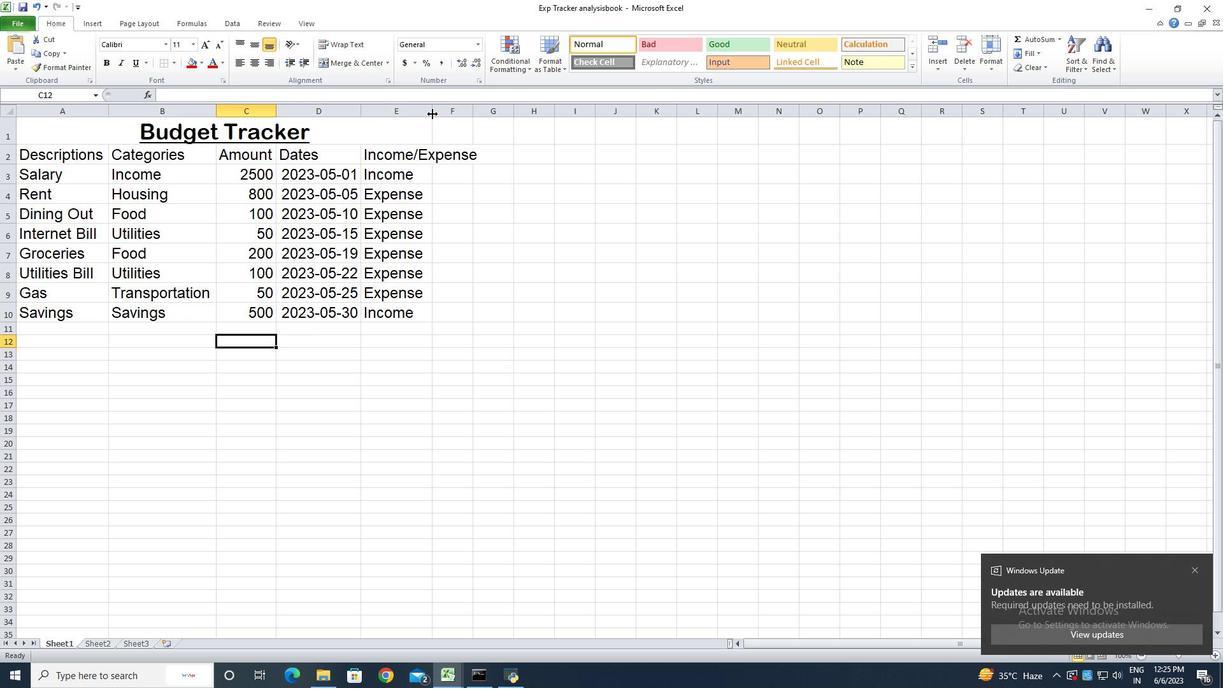 
Action: Mouse pressed left at (431, 114)
Screenshot: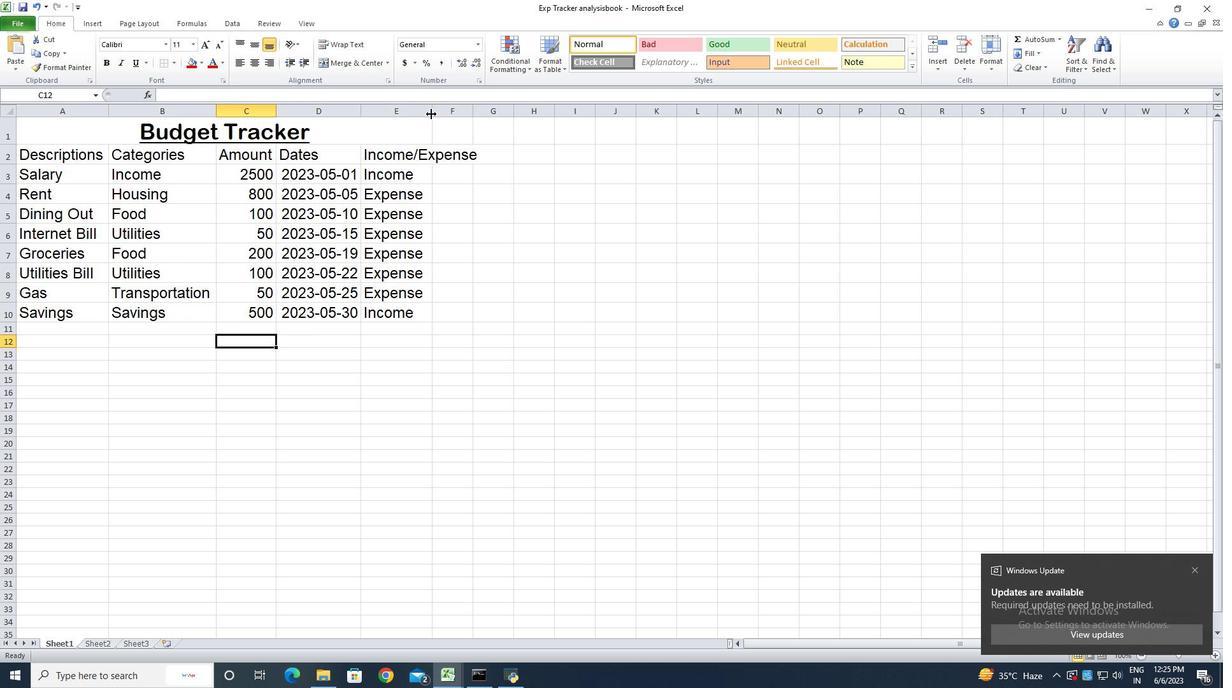 
Action: Mouse pressed left at (431, 114)
Screenshot: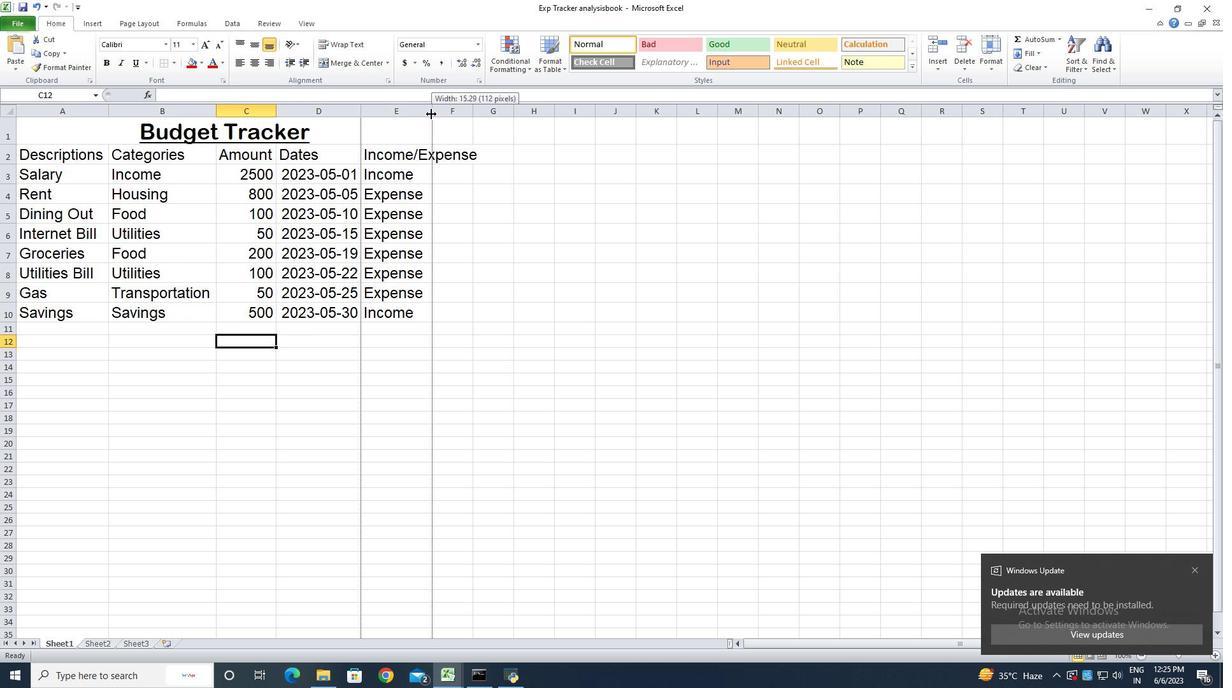 
Action: Mouse moved to (118, 128)
Screenshot: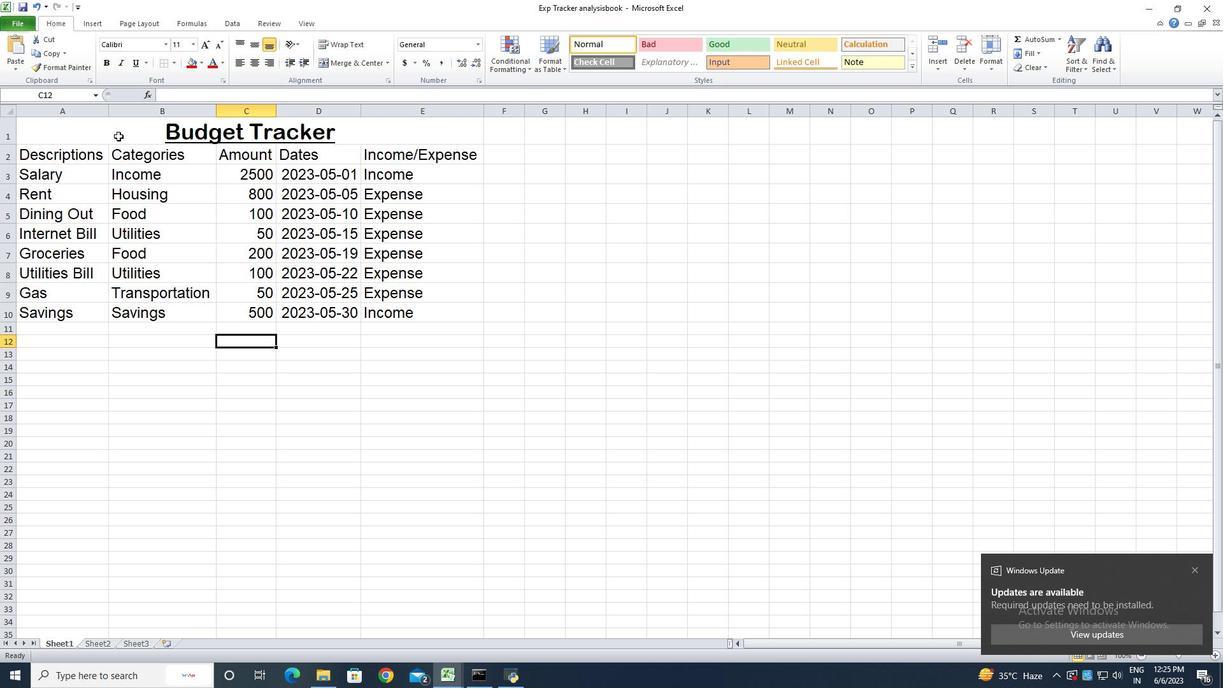 
Action: Mouse pressed left at (118, 128)
Screenshot: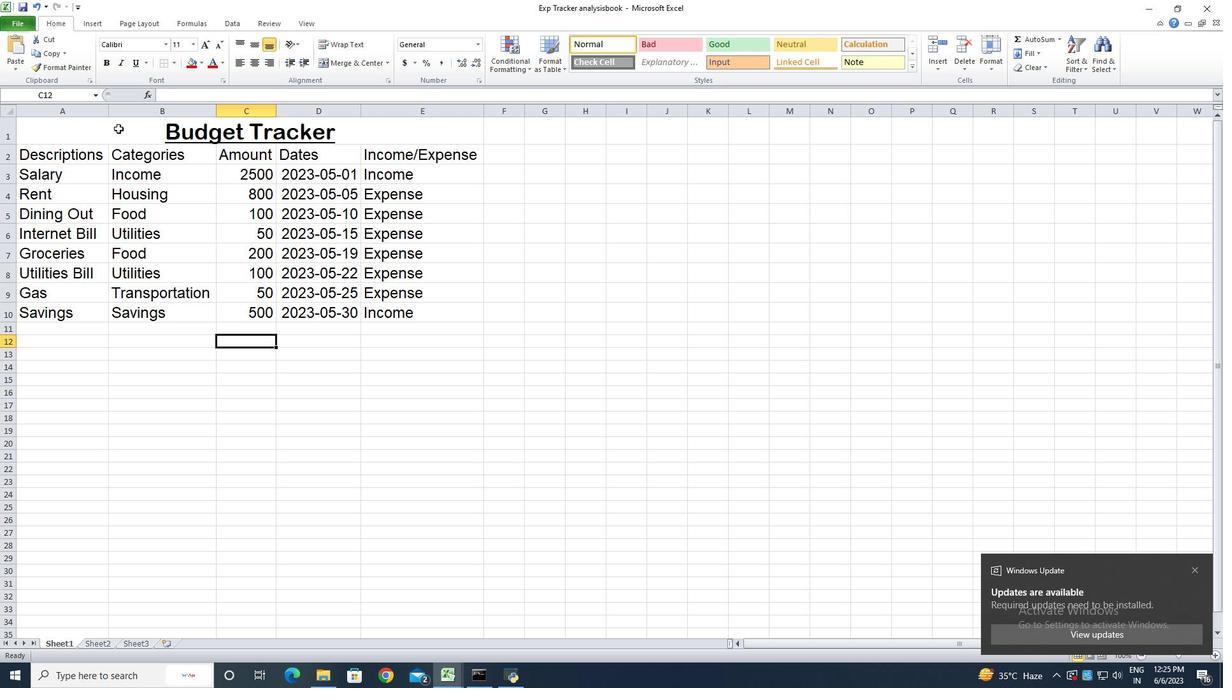 
Action: Mouse moved to (240, 65)
Screenshot: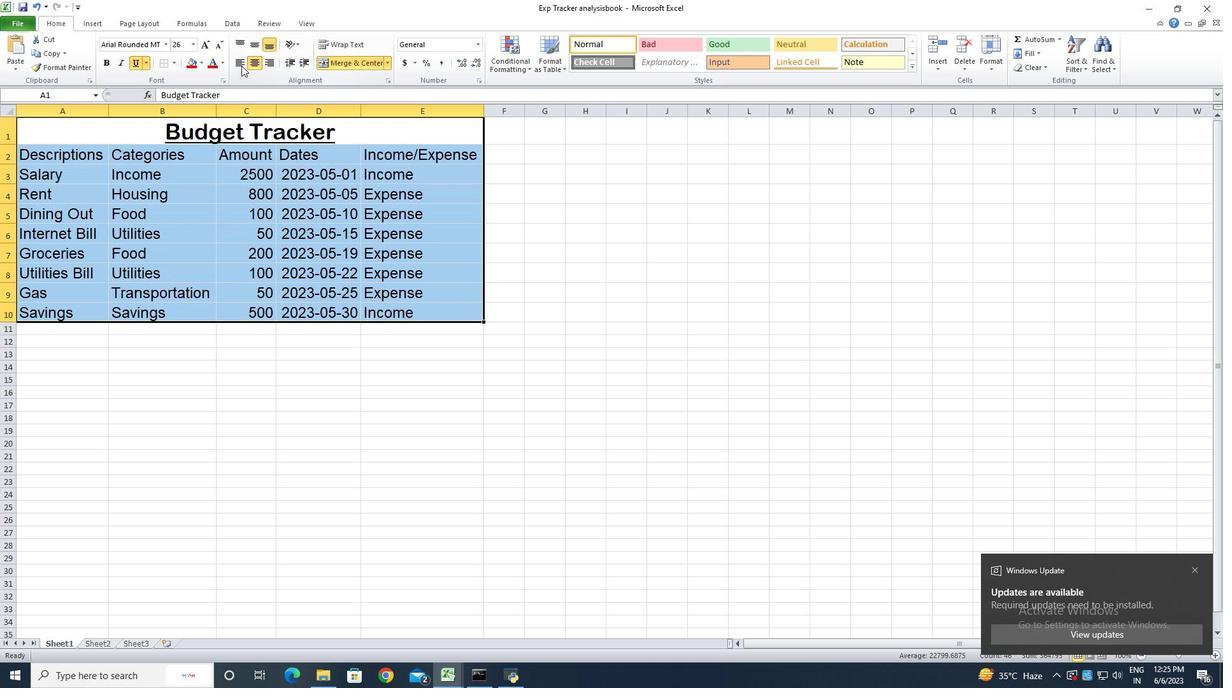 
Action: Mouse pressed left at (240, 65)
Screenshot: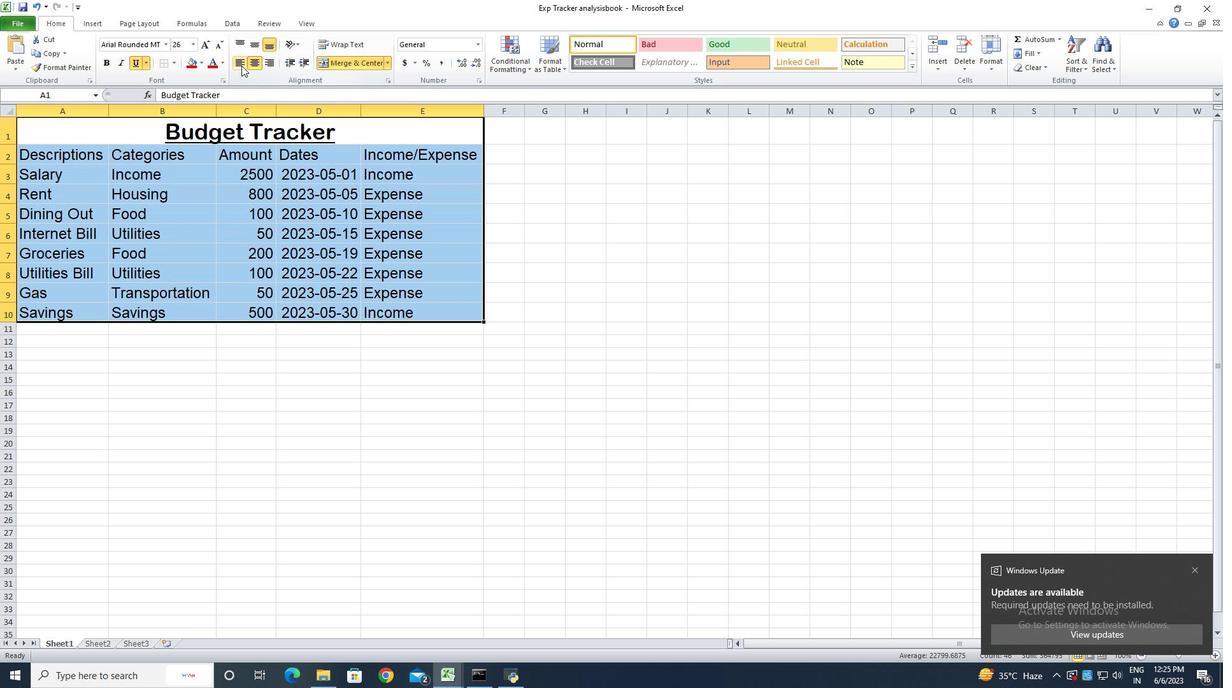 
Action: Mouse moved to (253, 42)
Screenshot: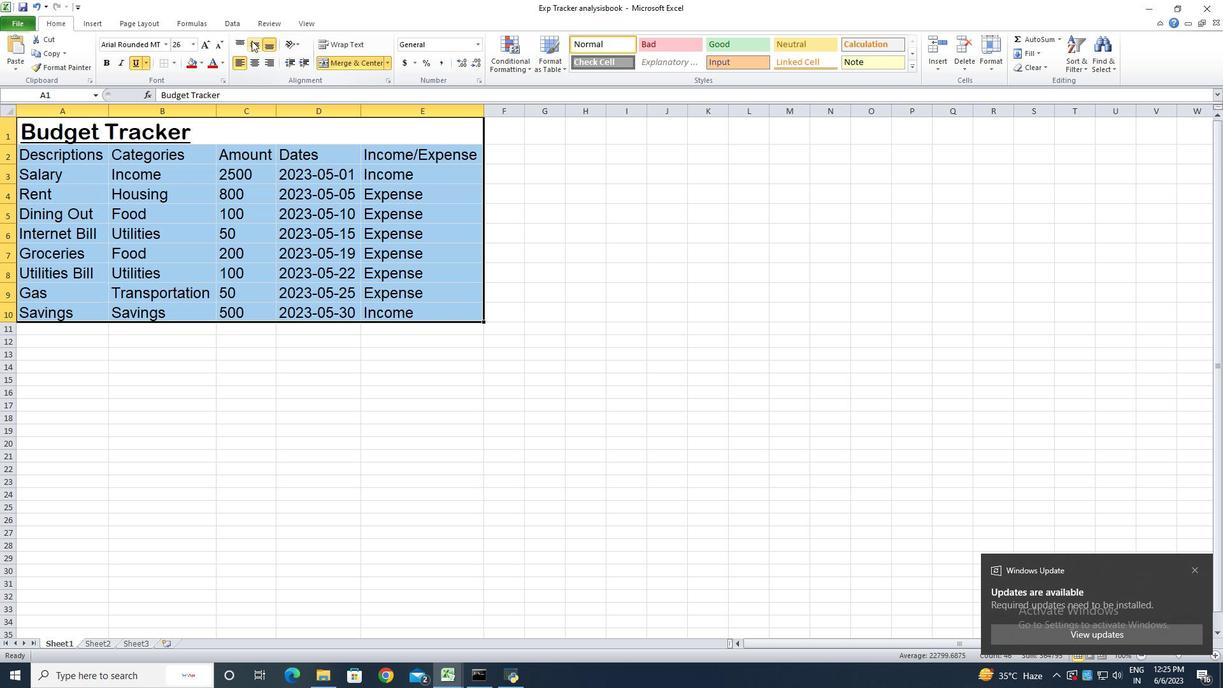 
Action: Mouse pressed left at (253, 42)
Screenshot: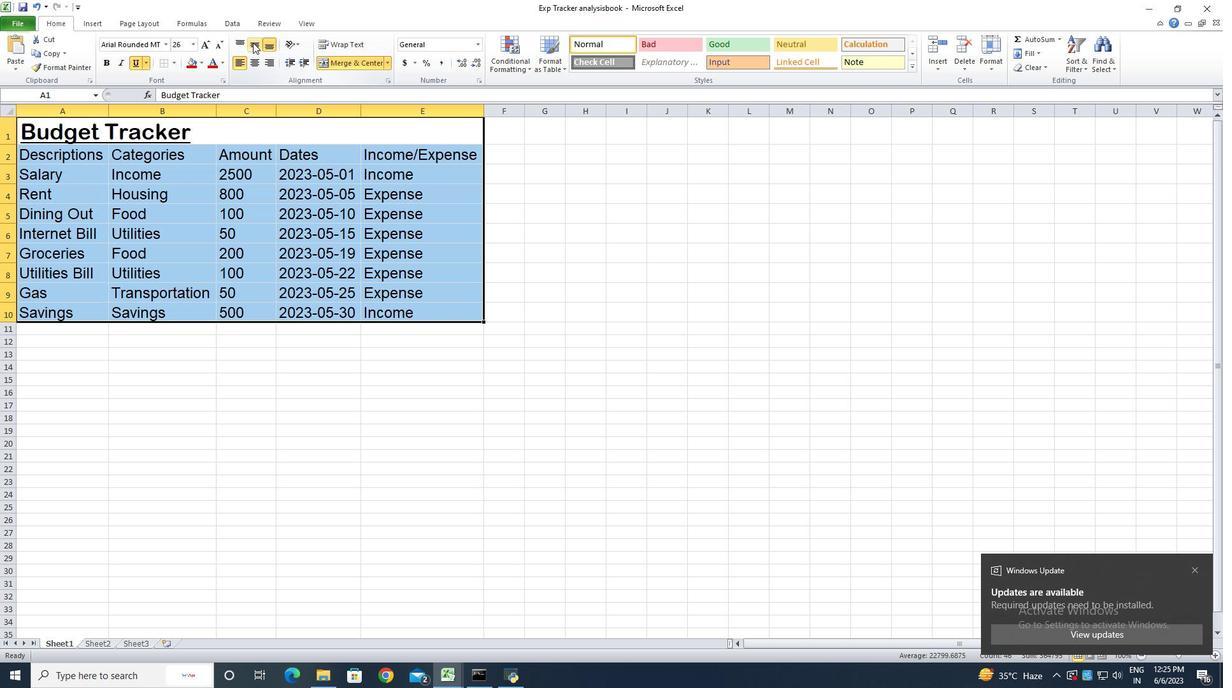 
Action: Mouse moved to (253, 363)
Screenshot: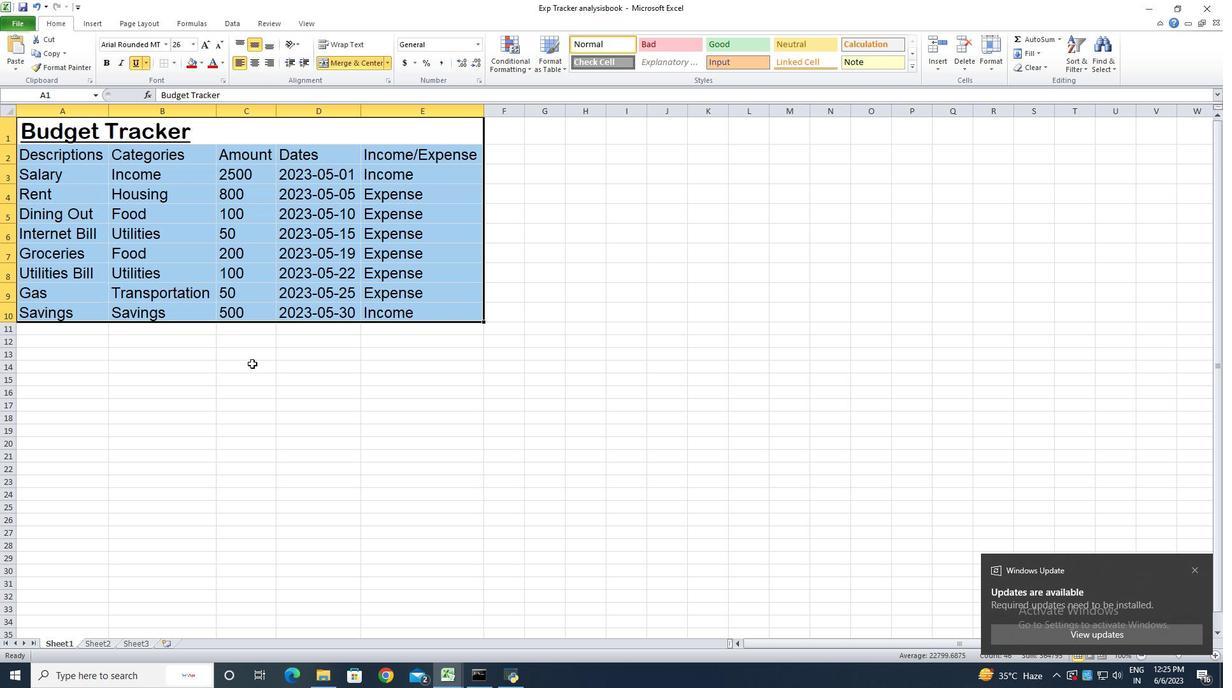 
Action: Mouse pressed left at (253, 363)
Screenshot: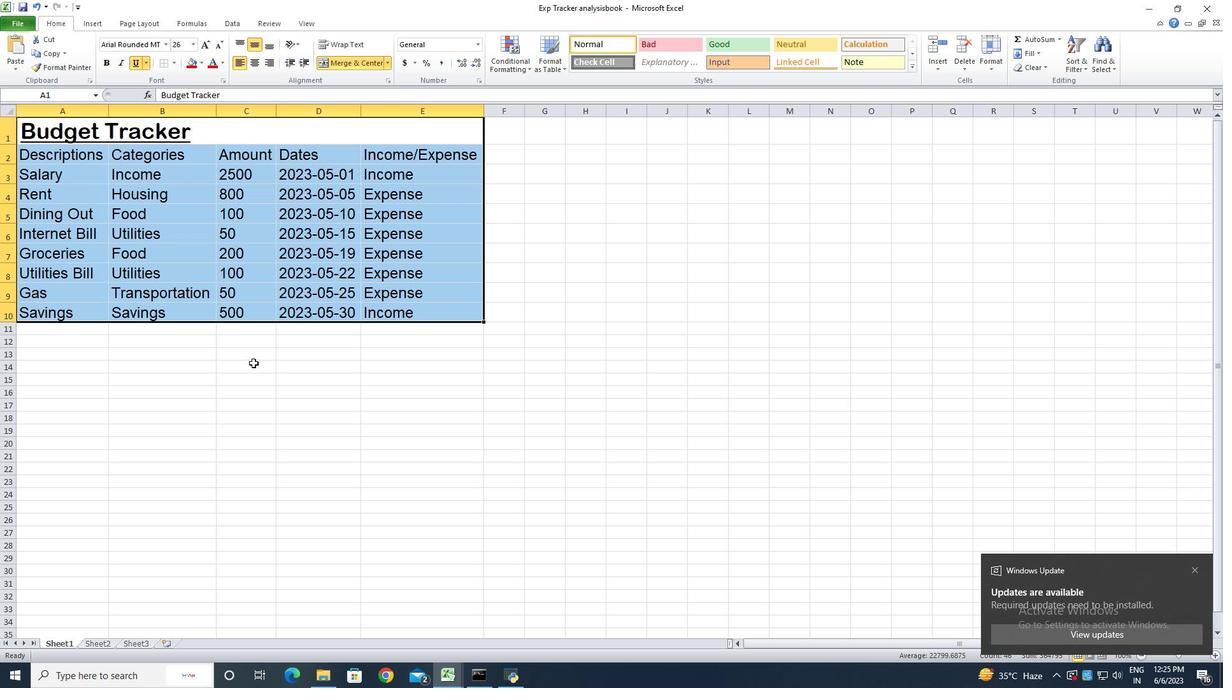 
Action: Key pressed ctrl+S<'\x13'><'\x13'><'\x13'>
Screenshot: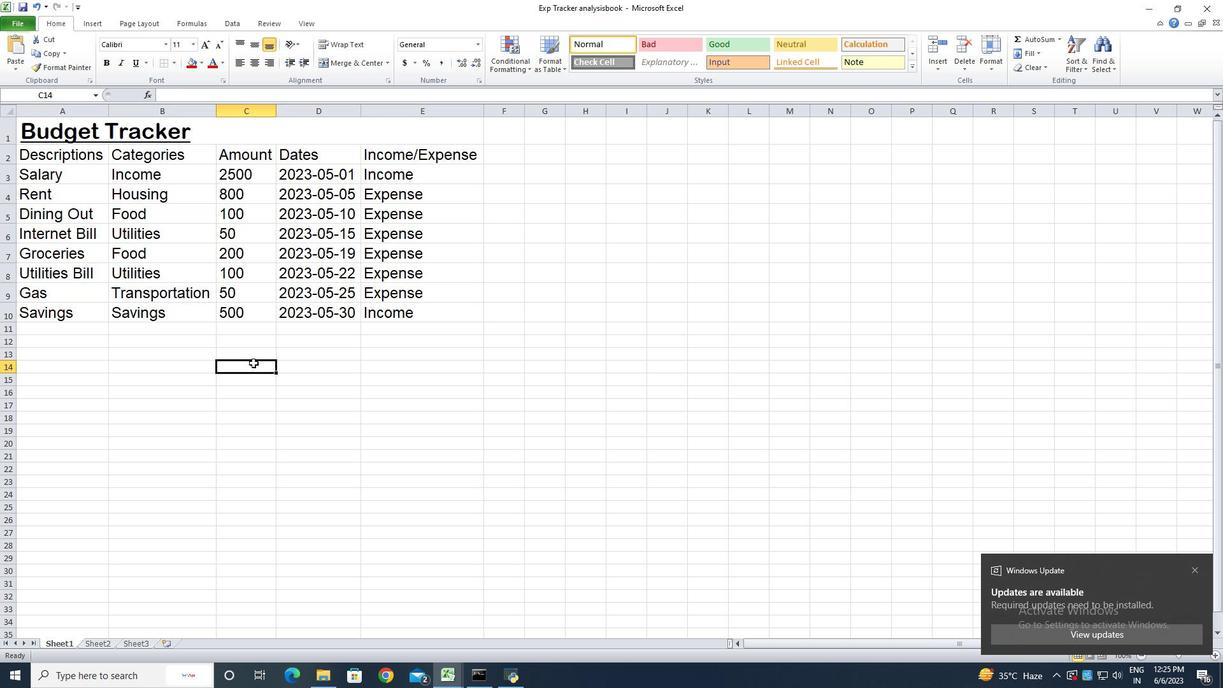 
